 Task: Search one way flight ticket for 5 adults, 1 child, 2 infants in seat and 1 infant on lap in business from Wichita: Wichita Dwight D. Eisenhower National Airport(was Wichita Mid-continent Airport) to Greenville: Pitt-greenville Airport on 5-2-2023. Number of bags: 2 checked bags. Outbound departure time preference is 19:00.
Action: Mouse moved to (342, 307)
Screenshot: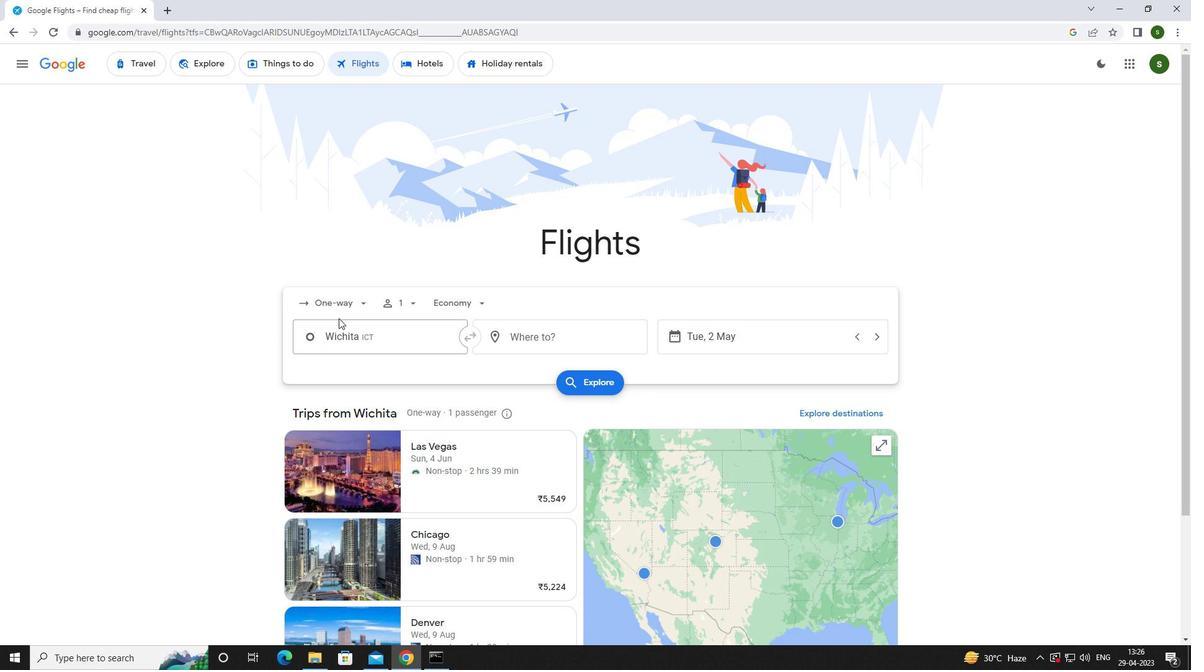 
Action: Mouse pressed left at (342, 307)
Screenshot: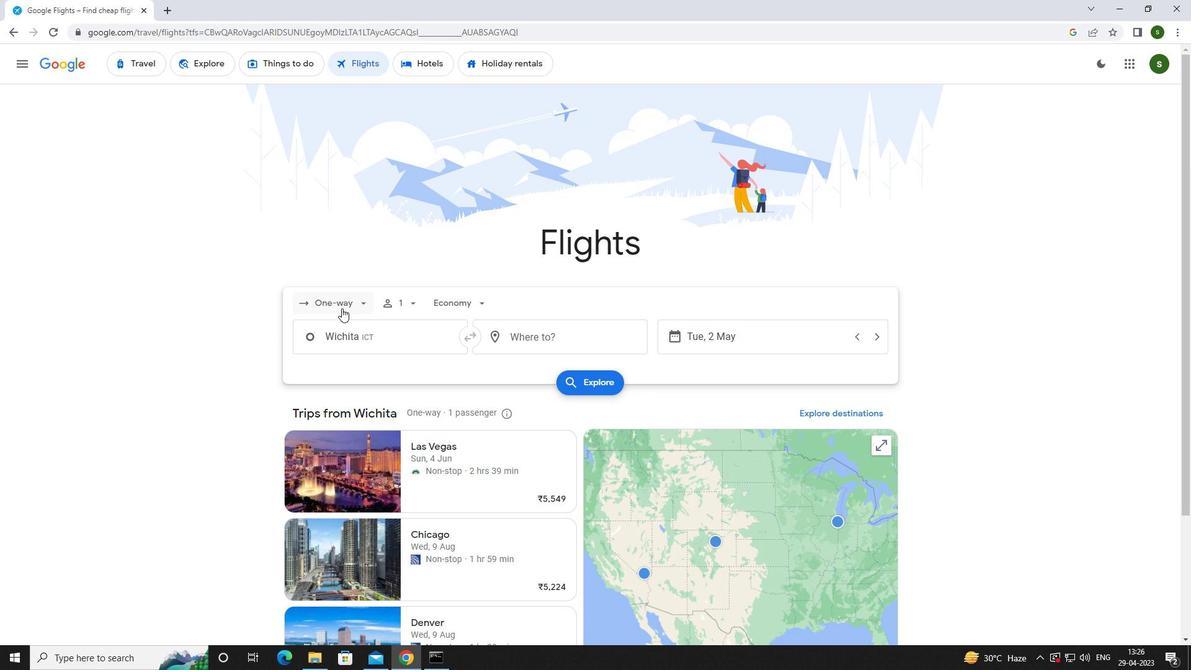 
Action: Mouse moved to (364, 356)
Screenshot: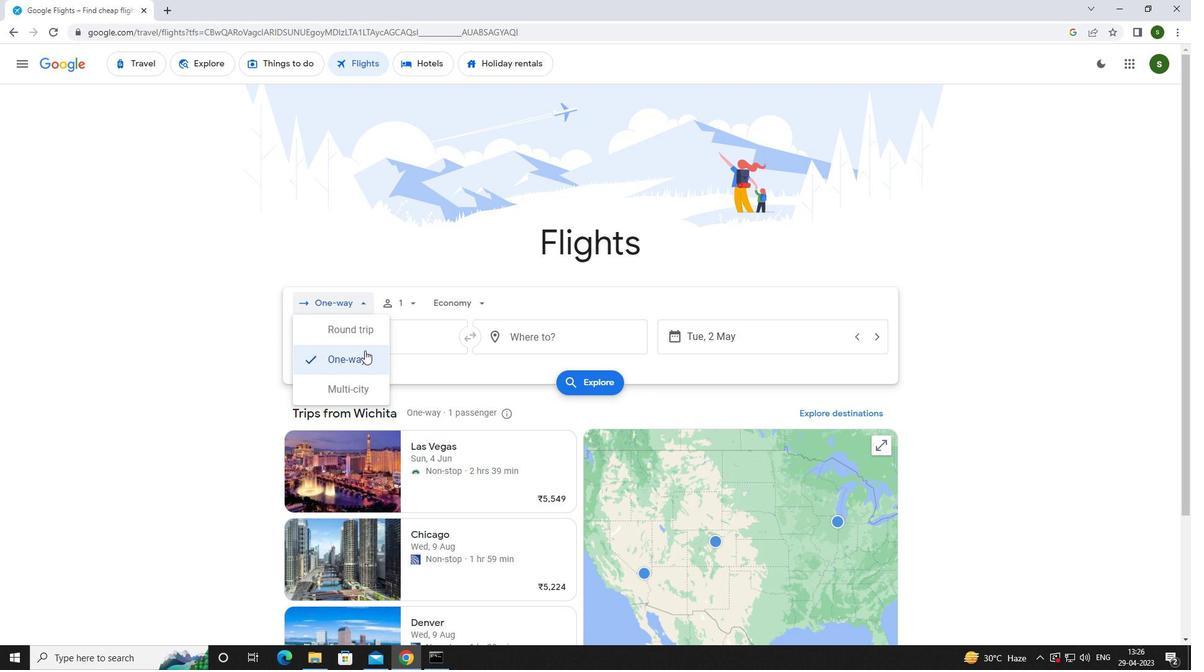 
Action: Mouse pressed left at (364, 356)
Screenshot: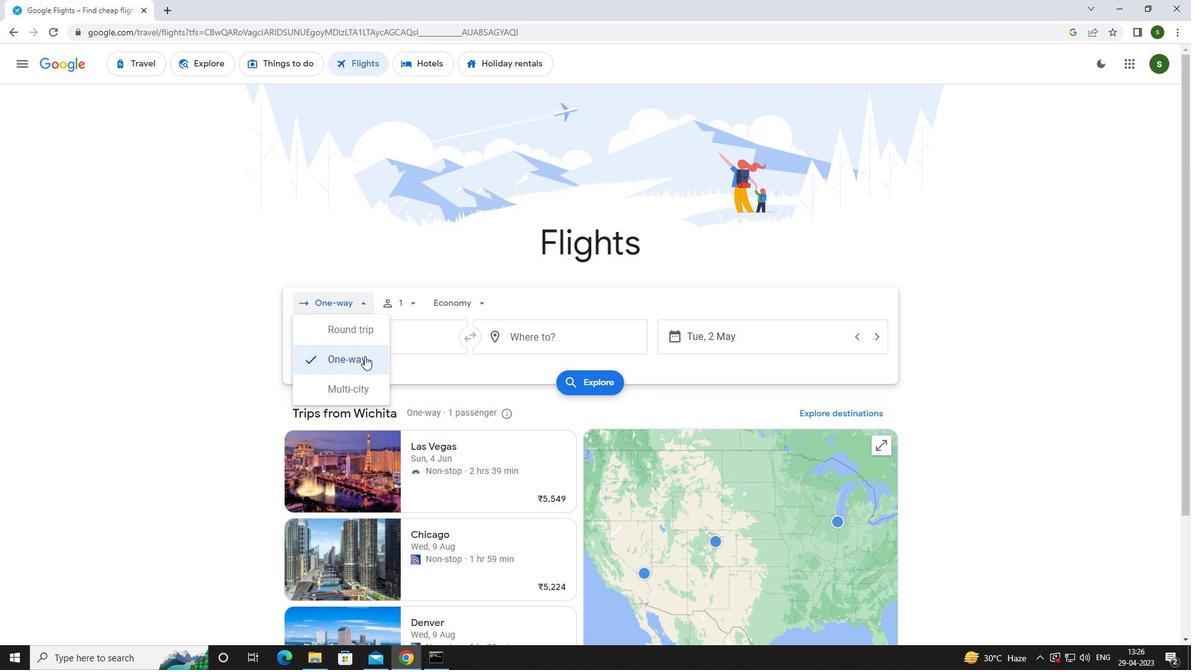 
Action: Mouse moved to (408, 302)
Screenshot: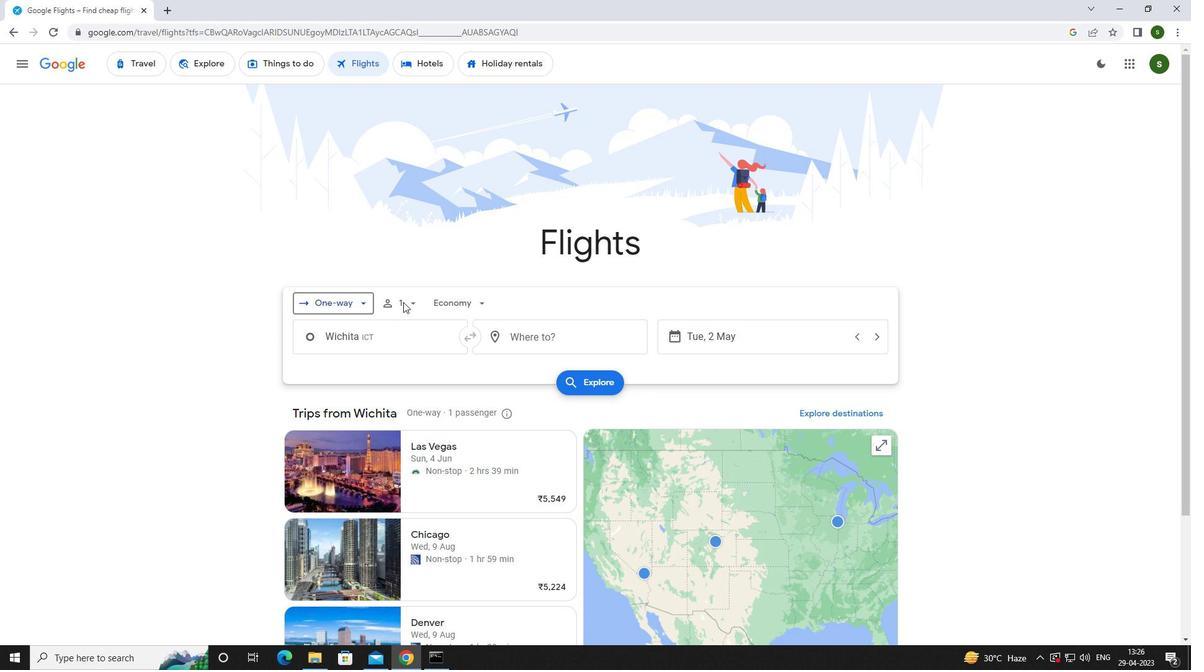 
Action: Mouse pressed left at (408, 302)
Screenshot: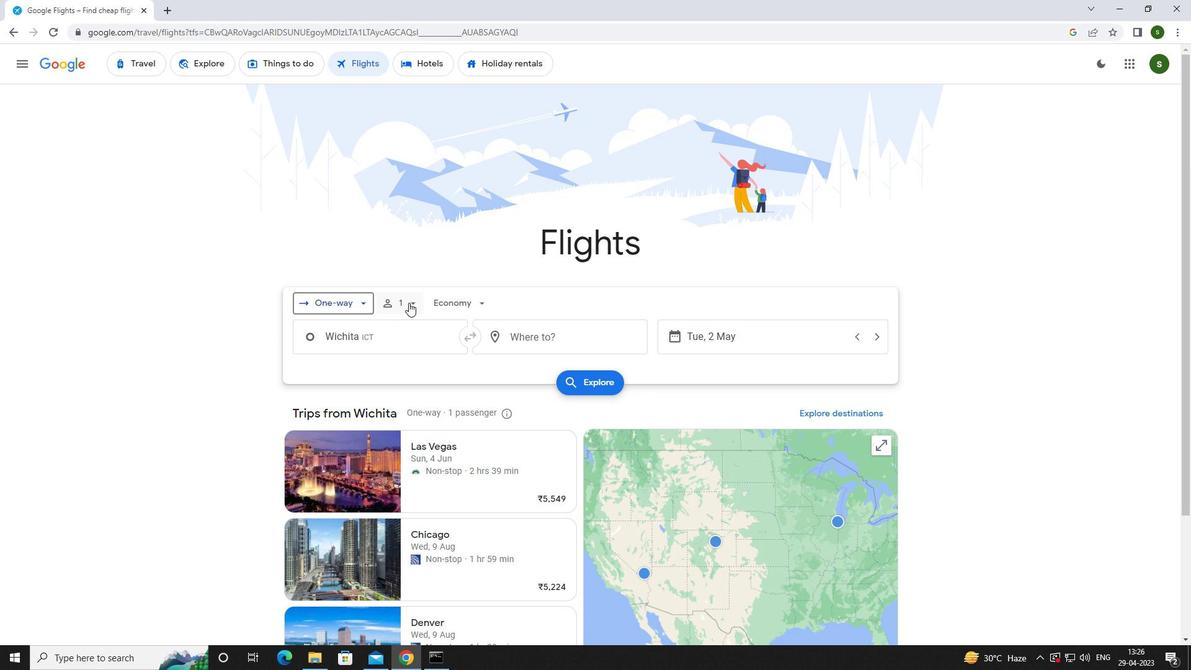 
Action: Mouse moved to (500, 333)
Screenshot: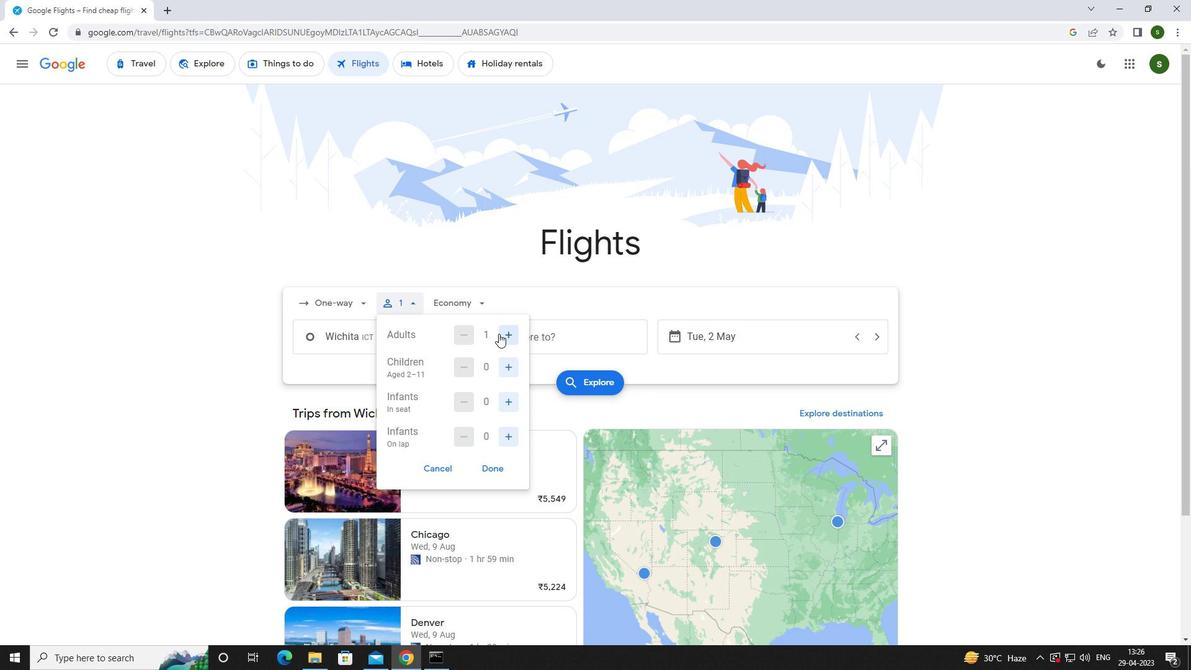 
Action: Mouse pressed left at (500, 333)
Screenshot: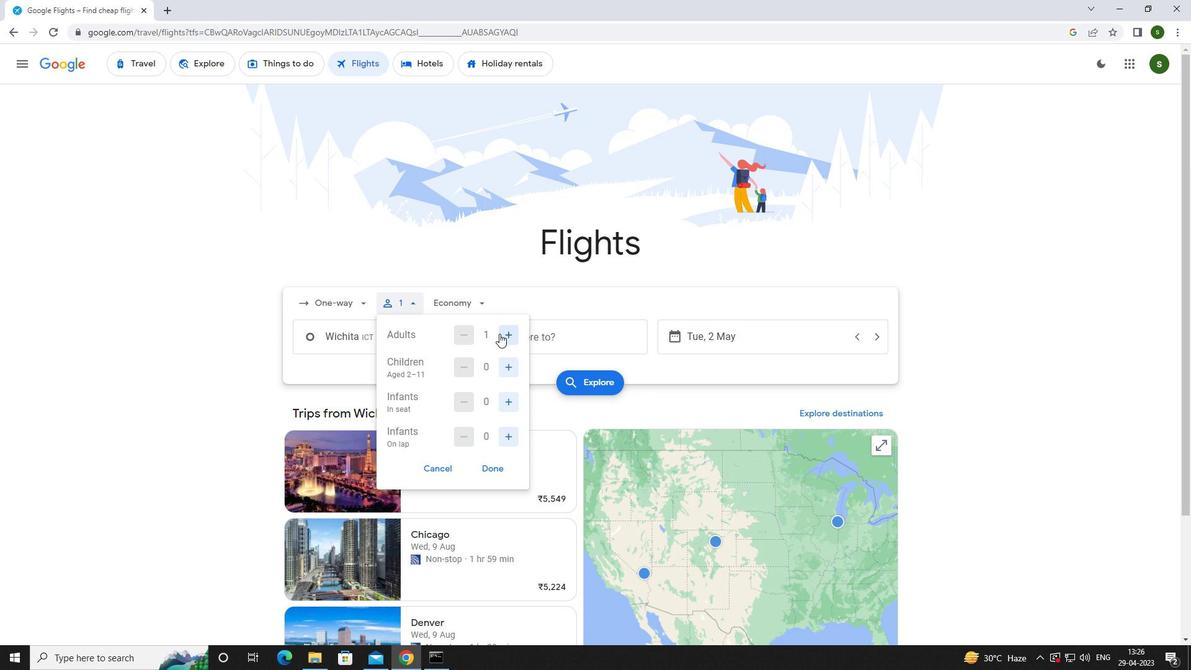 
Action: Mouse pressed left at (500, 333)
Screenshot: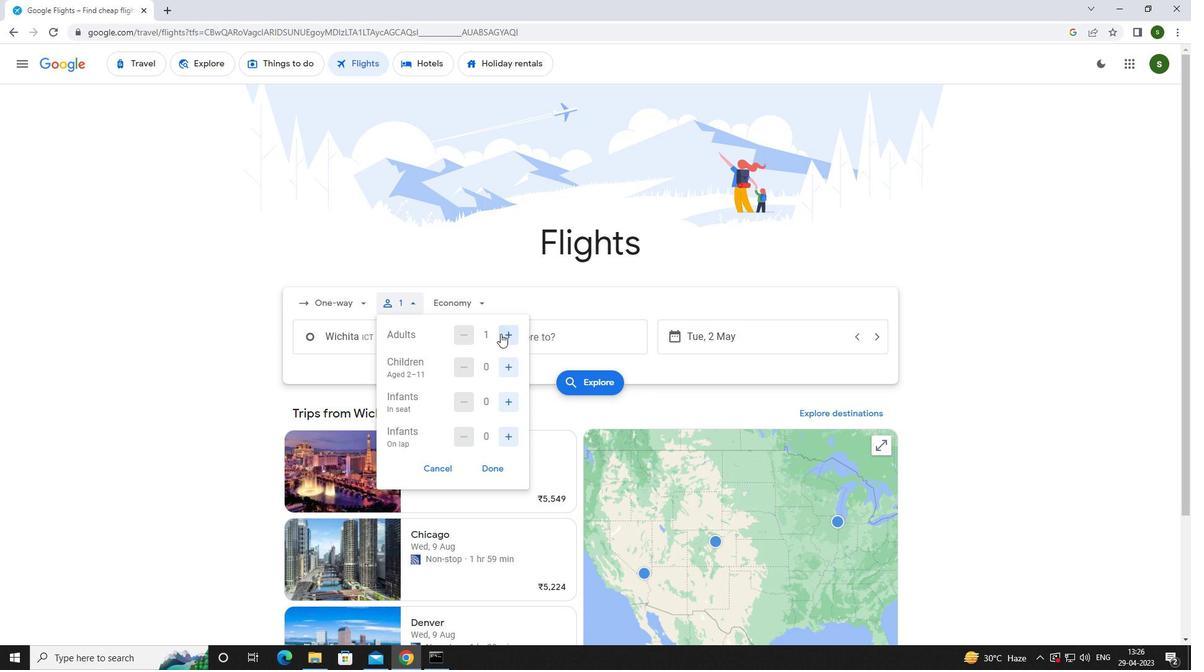 
Action: Mouse pressed left at (500, 333)
Screenshot: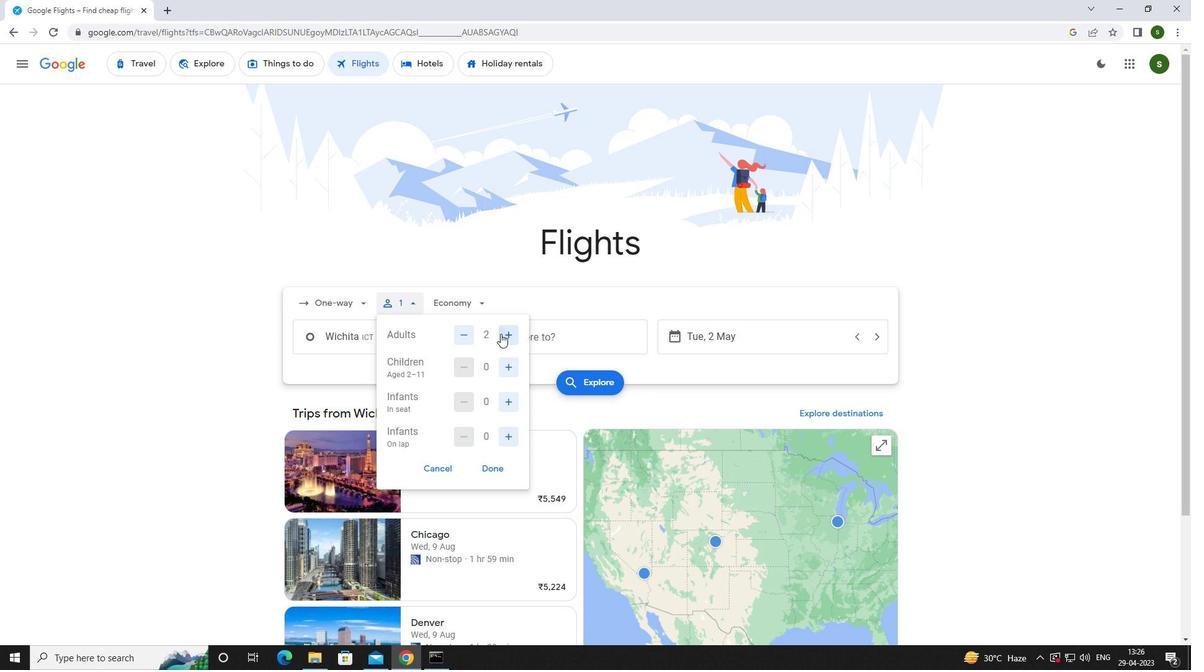 
Action: Mouse pressed left at (500, 333)
Screenshot: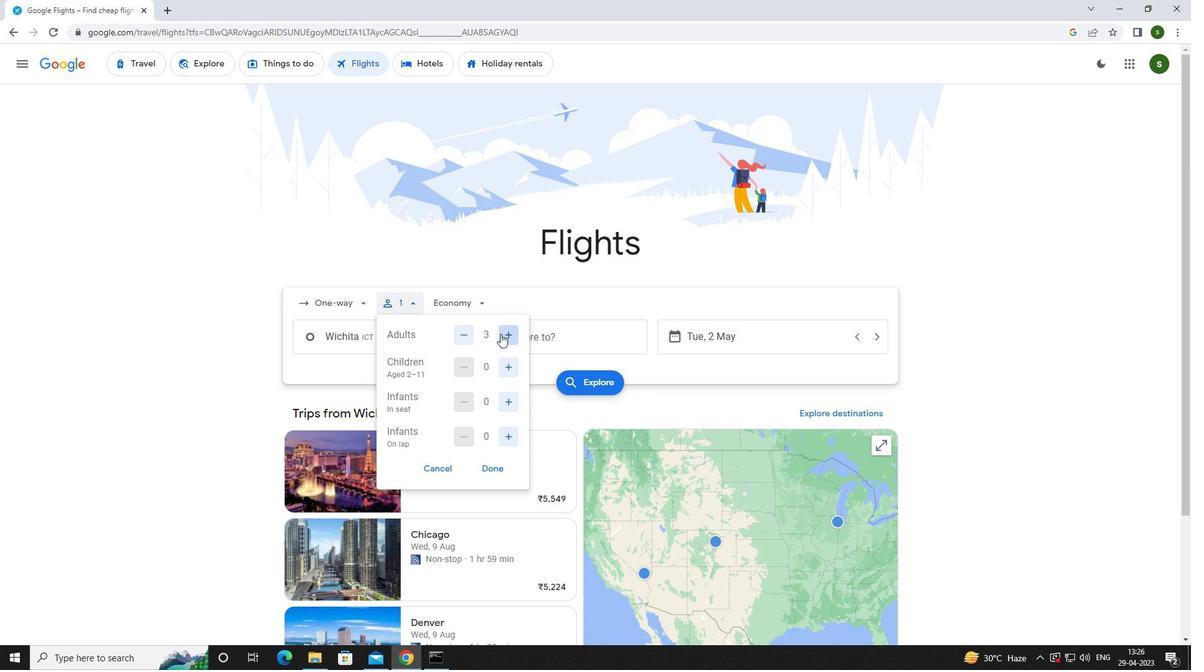 
Action: Mouse moved to (511, 367)
Screenshot: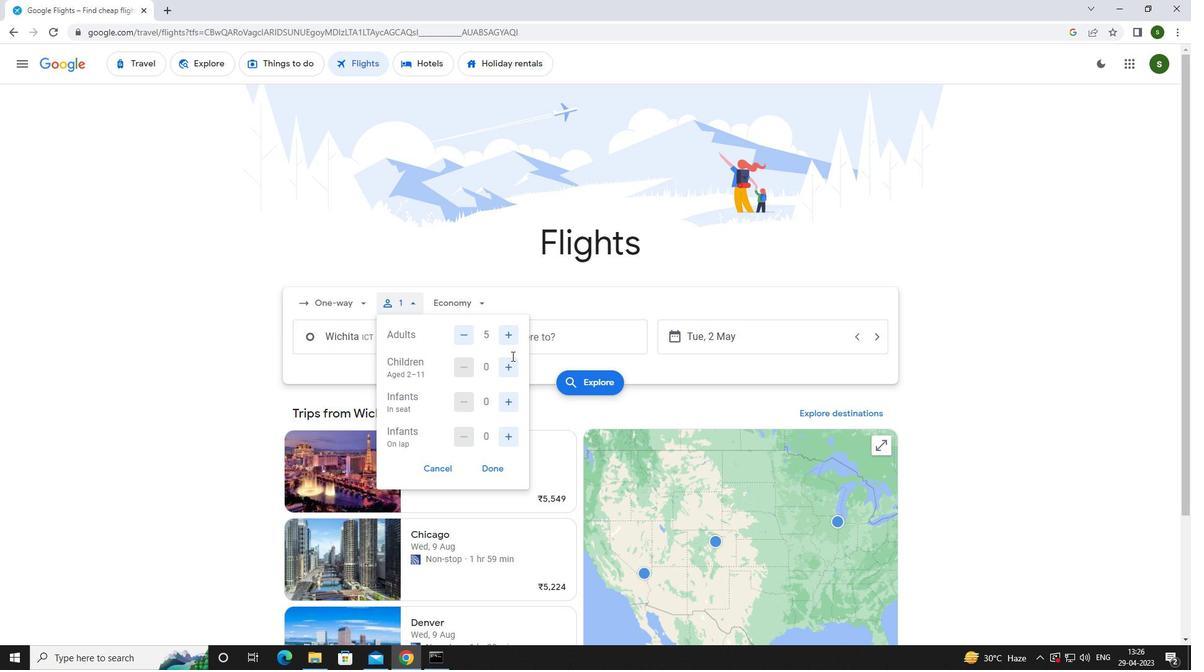 
Action: Mouse pressed left at (511, 367)
Screenshot: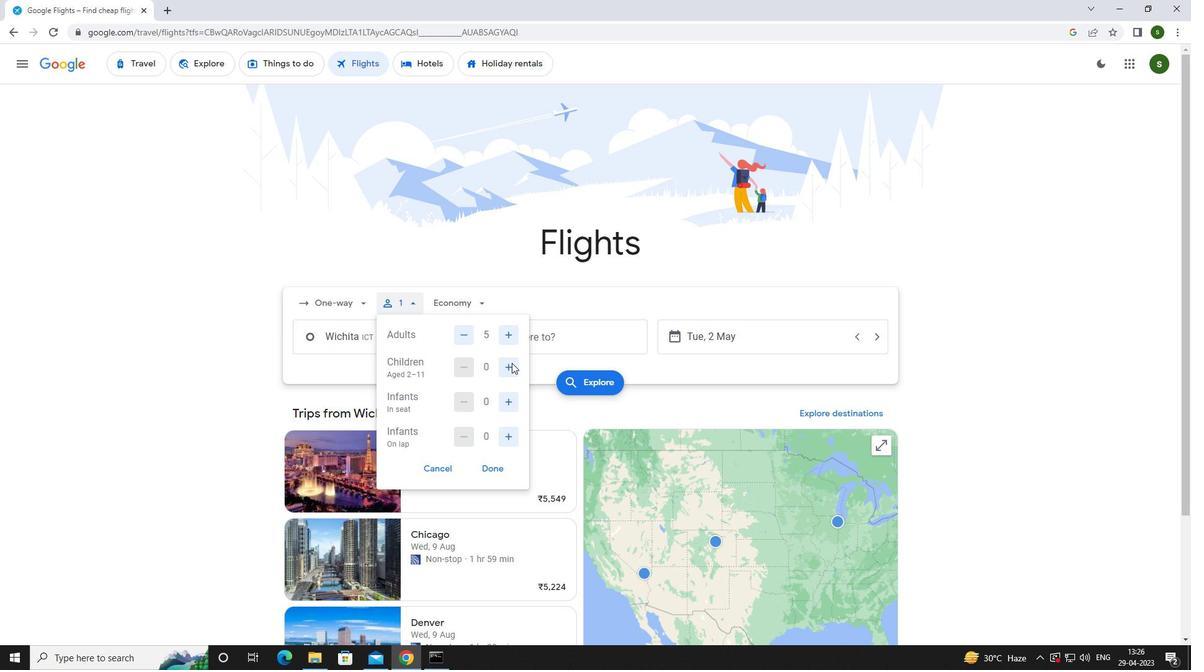 
Action: Mouse moved to (513, 398)
Screenshot: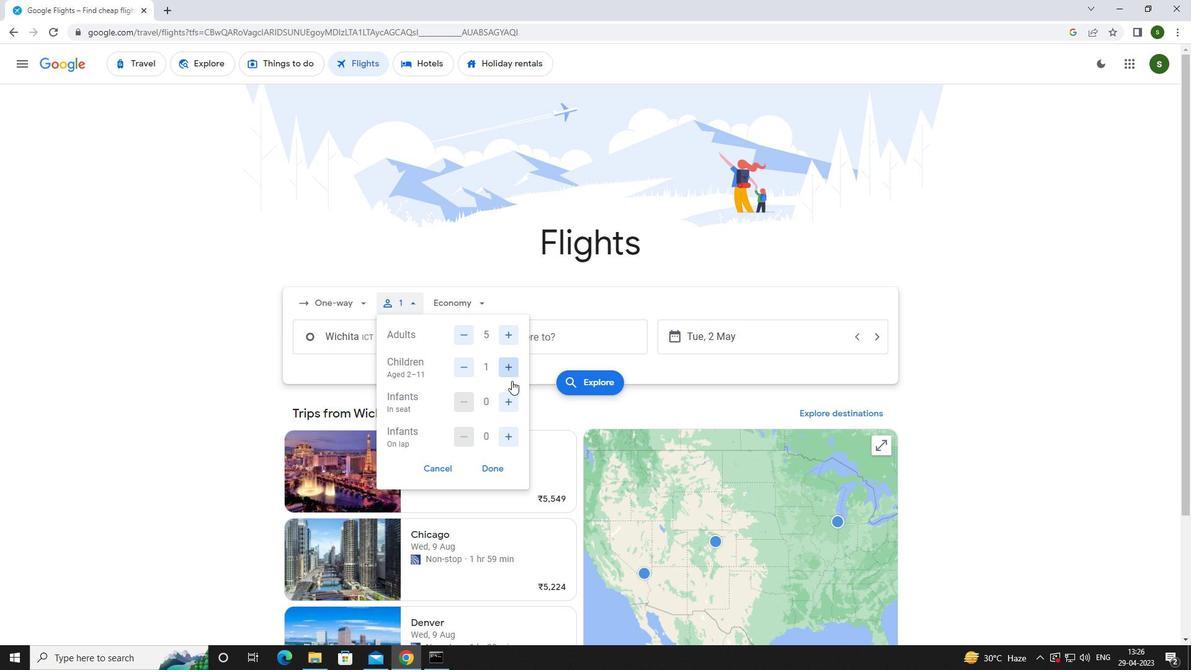 
Action: Mouse pressed left at (513, 398)
Screenshot: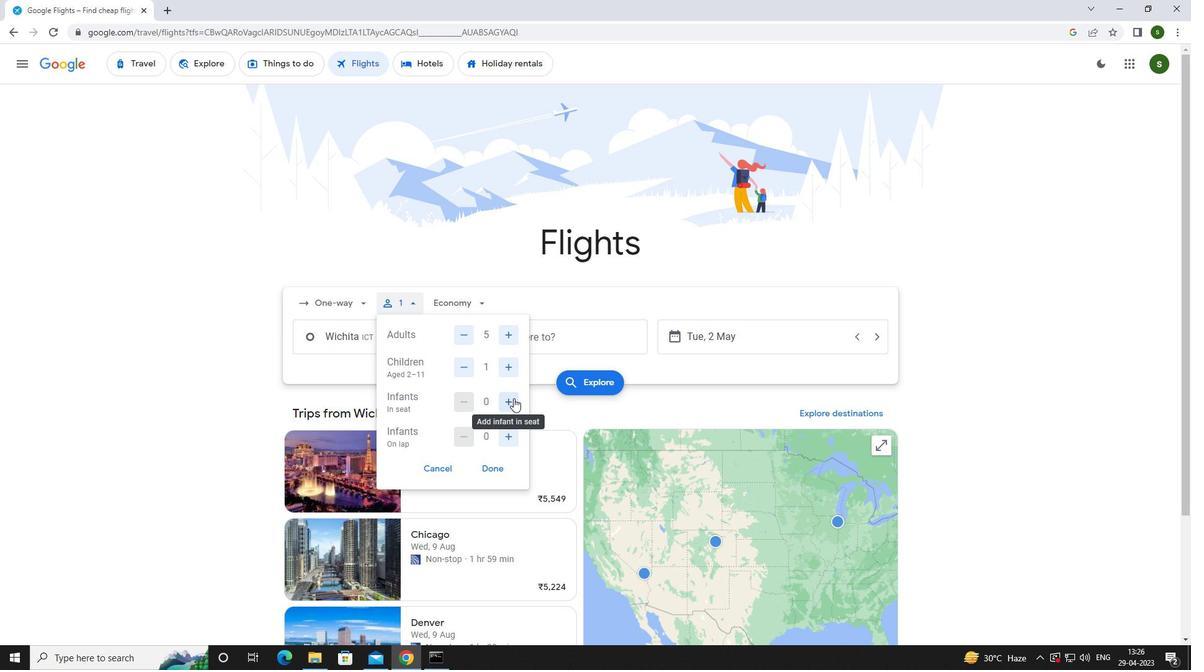 
Action: Mouse pressed left at (513, 398)
Screenshot: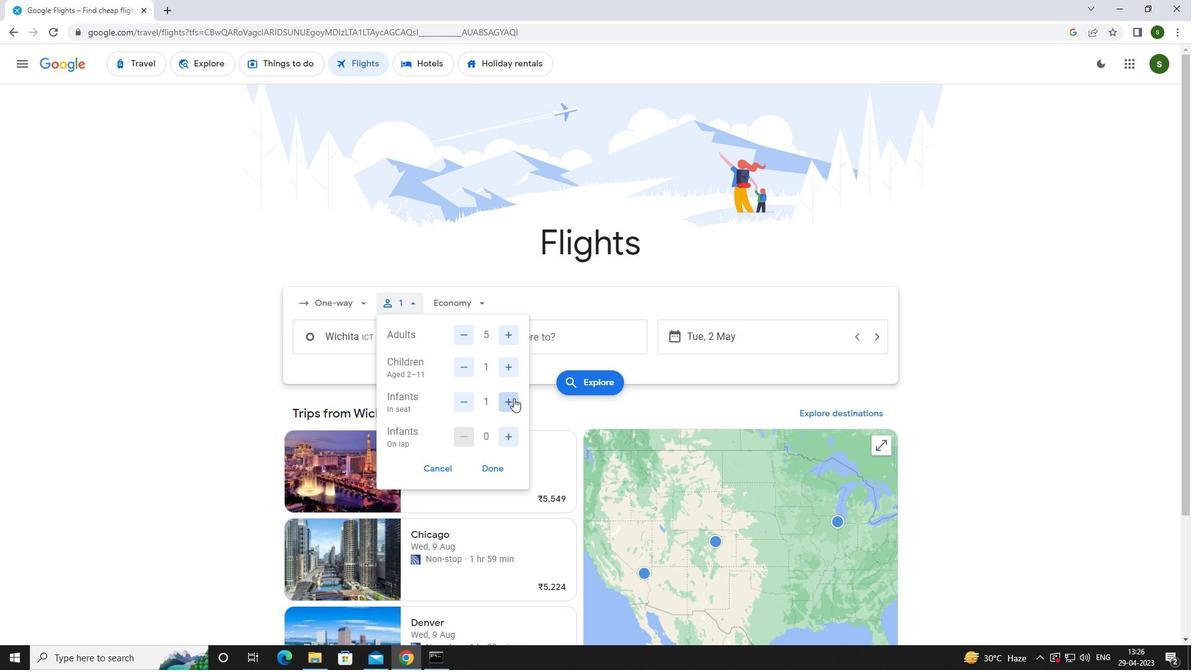 
Action: Mouse moved to (510, 427)
Screenshot: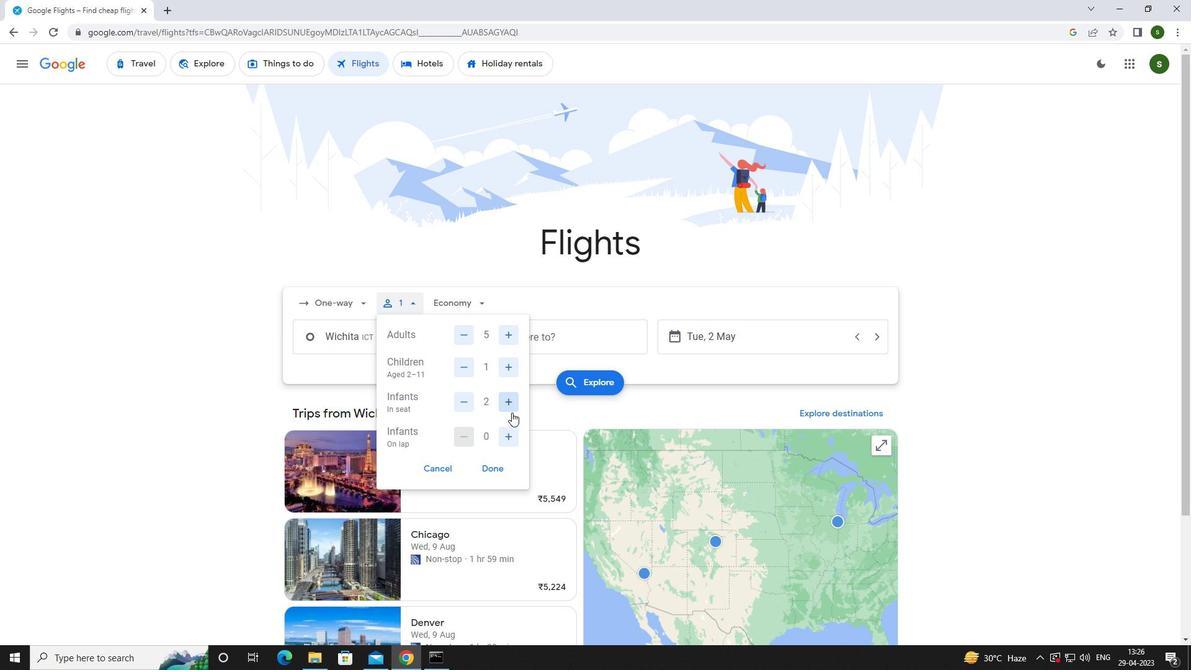 
Action: Mouse pressed left at (510, 427)
Screenshot: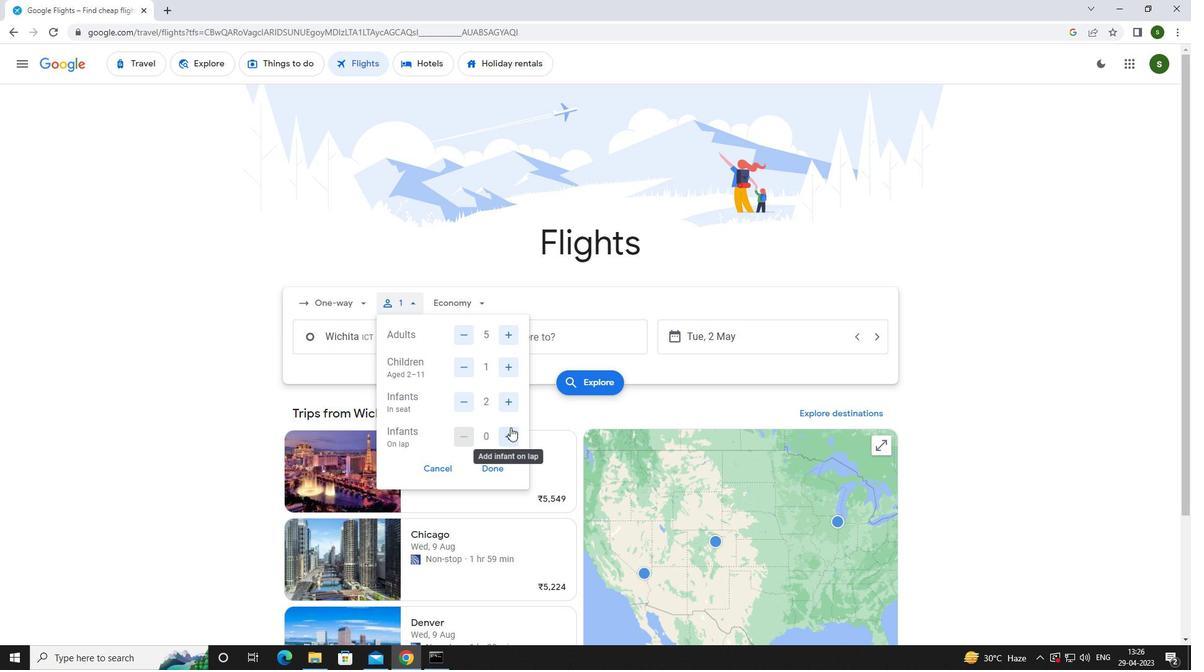 
Action: Mouse moved to (466, 305)
Screenshot: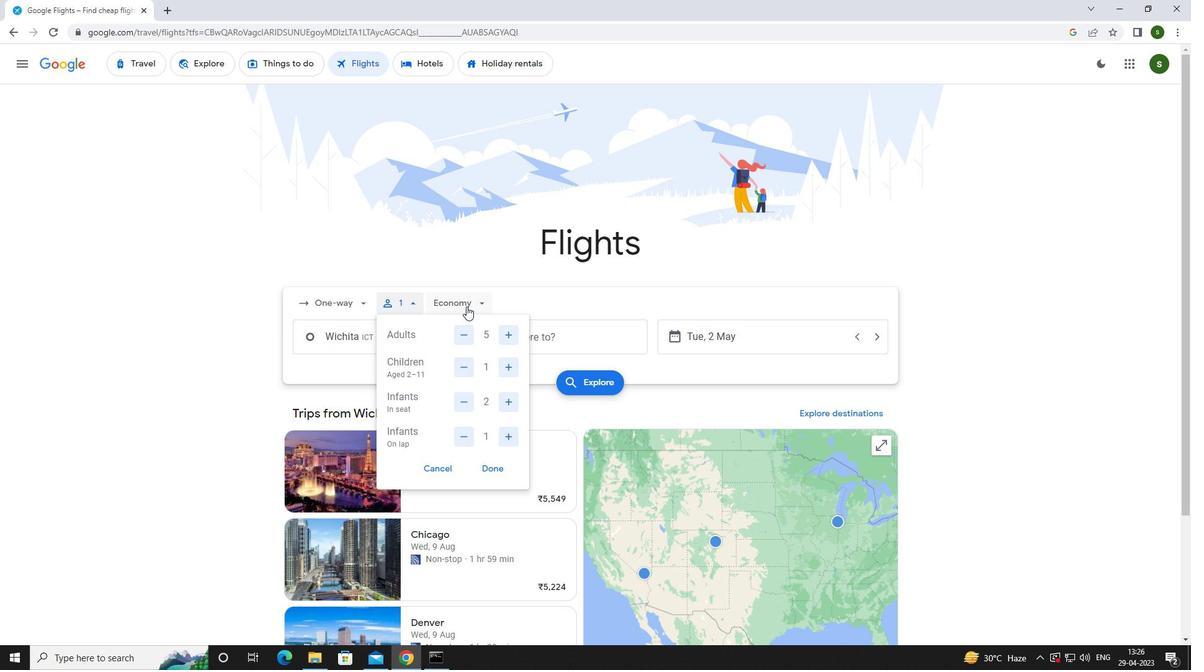 
Action: Mouse pressed left at (466, 305)
Screenshot: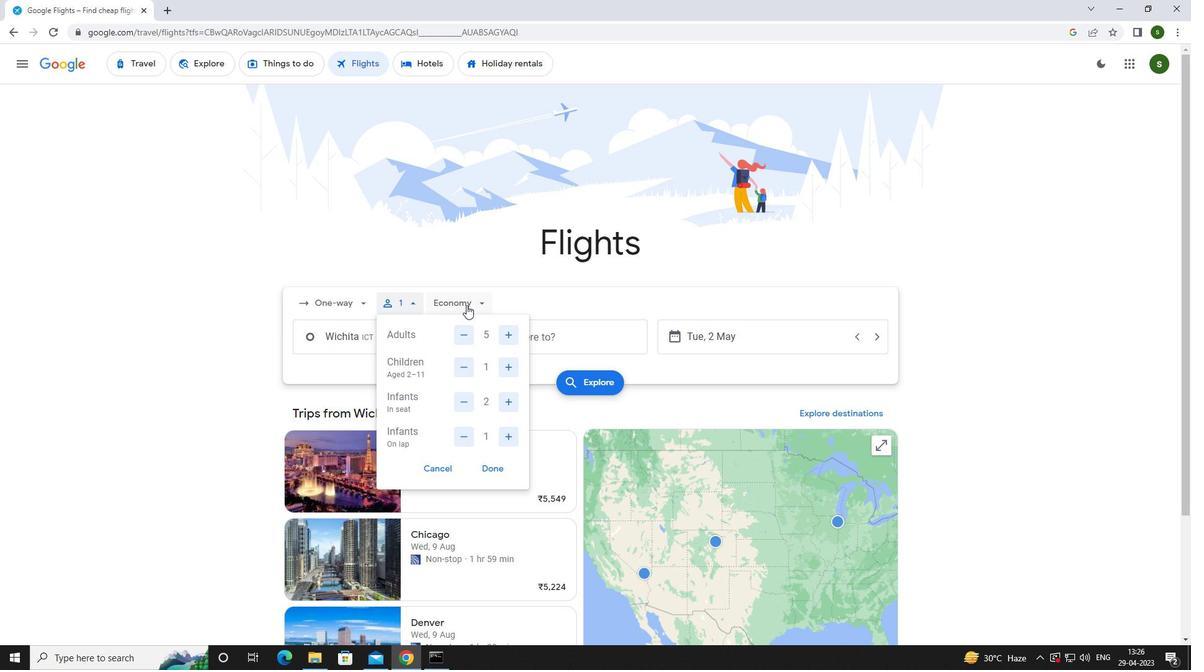 
Action: Mouse moved to (478, 384)
Screenshot: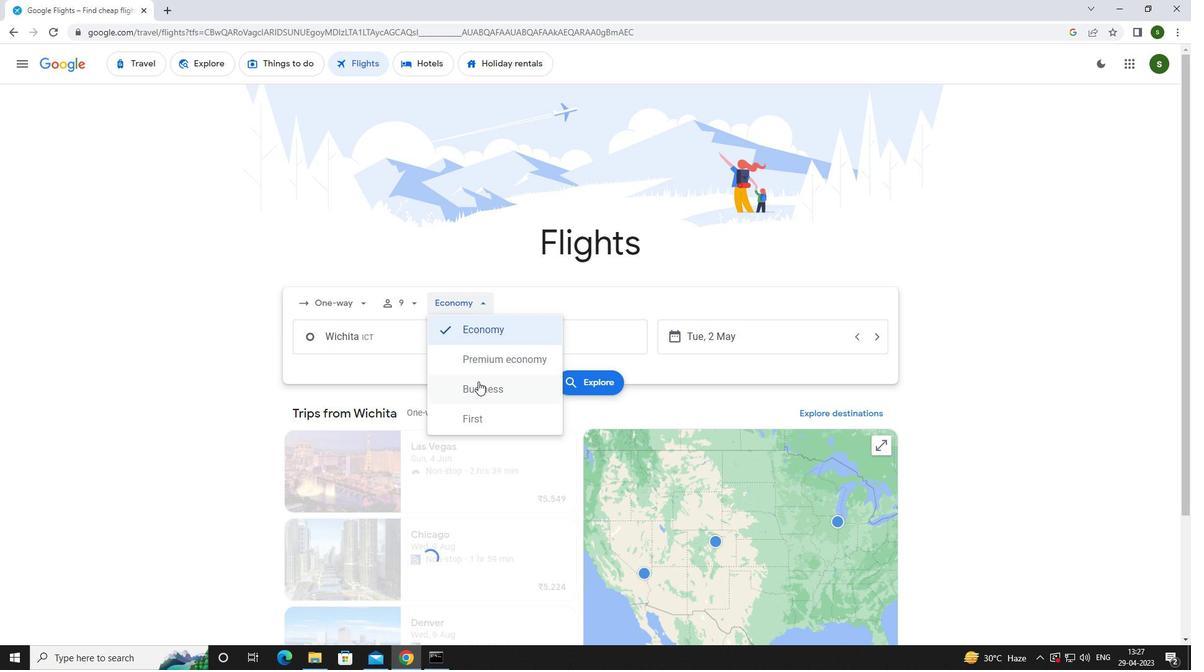 
Action: Mouse pressed left at (478, 384)
Screenshot: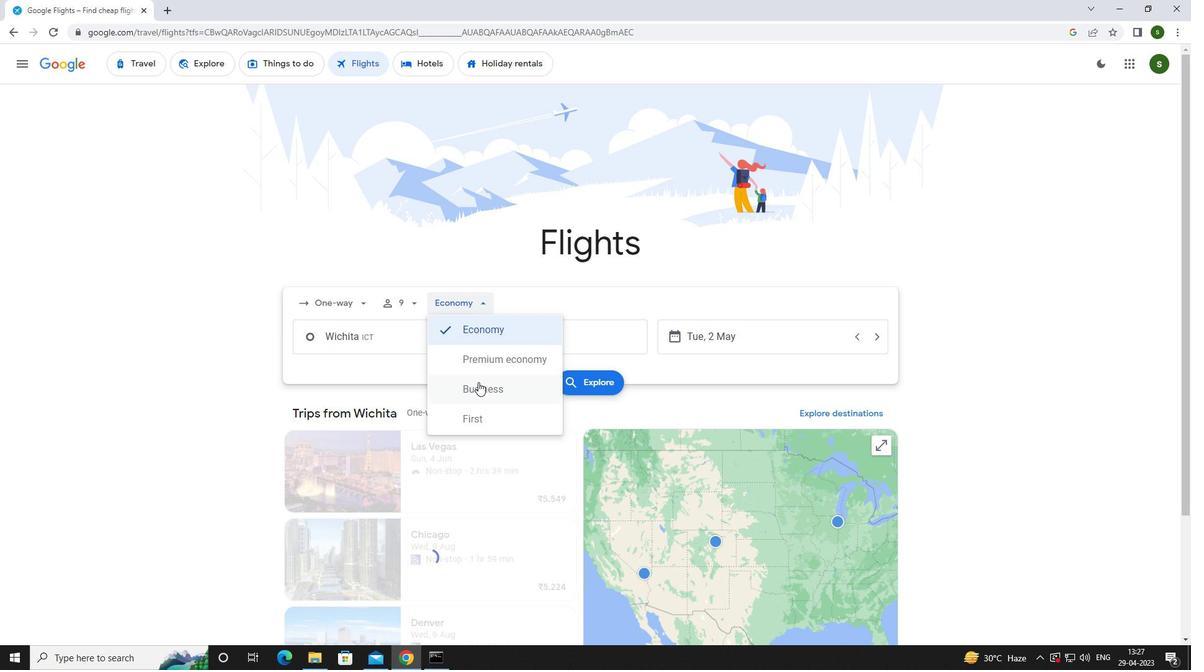 
Action: Mouse moved to (425, 344)
Screenshot: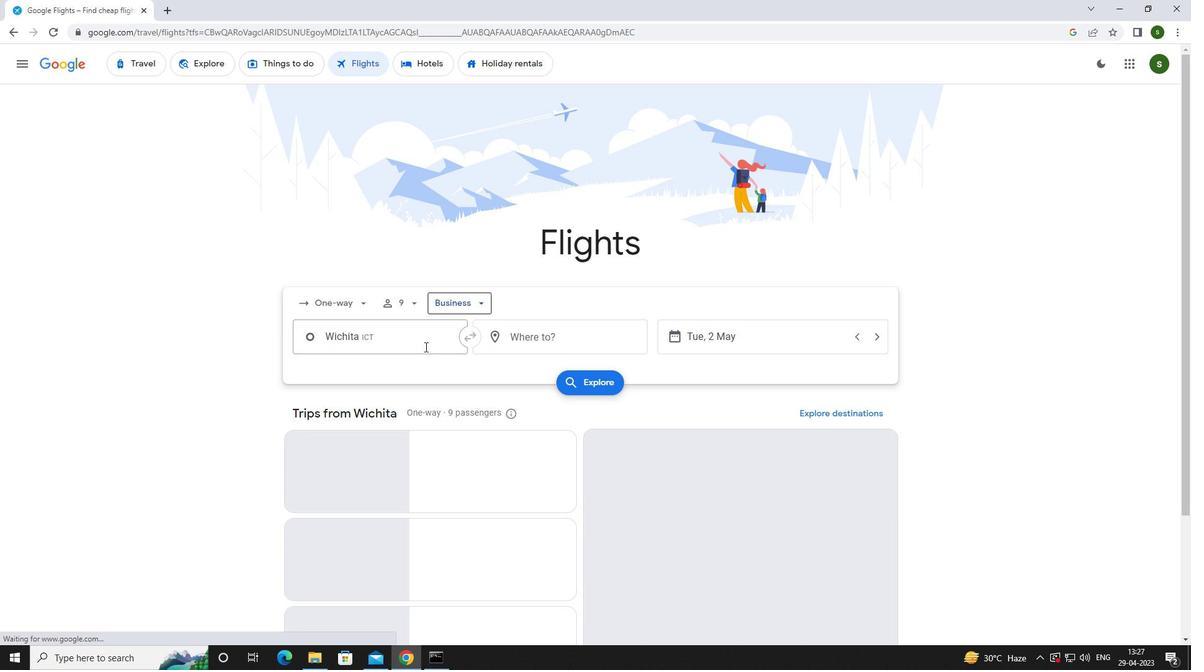 
Action: Mouse pressed left at (425, 344)
Screenshot: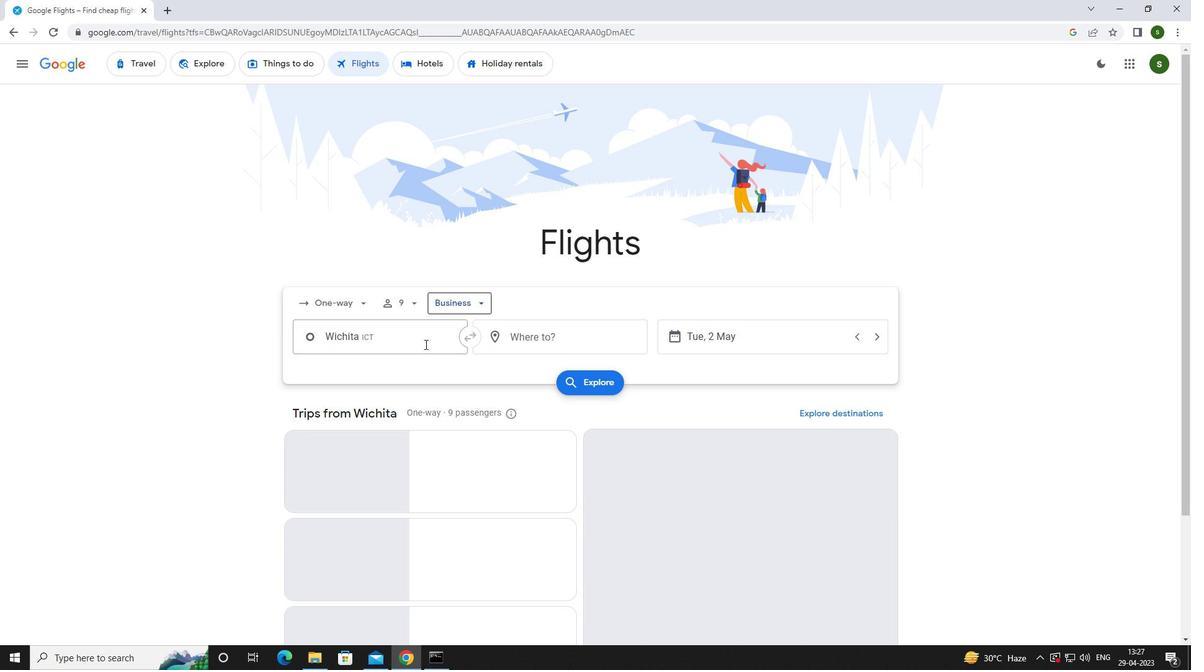 
Action: Mouse moved to (427, 344)
Screenshot: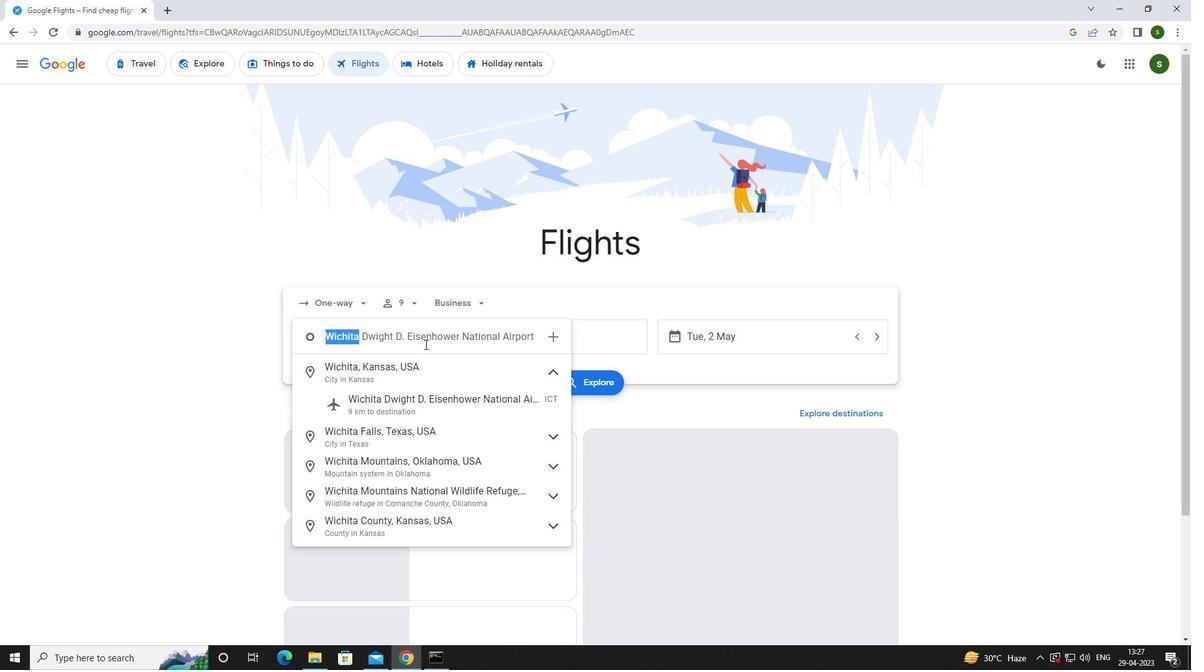 
Action: Key pressed e<Key.backspace>w<Key.caps_lock>ichi
Screenshot: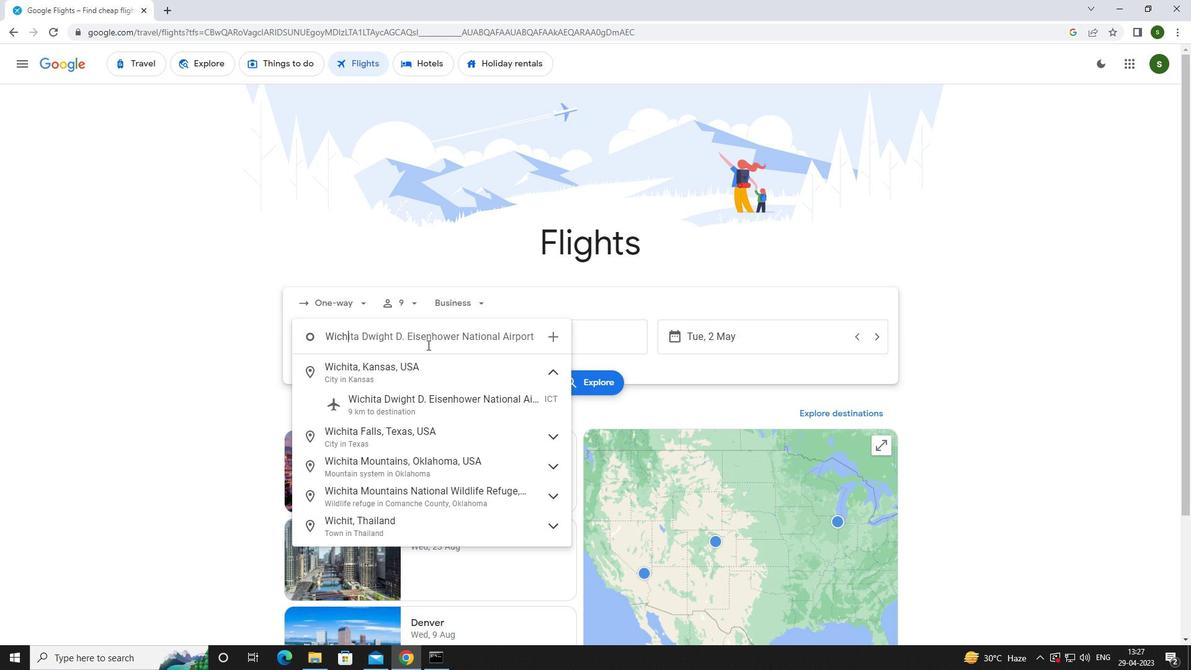 
Action: Mouse moved to (453, 405)
Screenshot: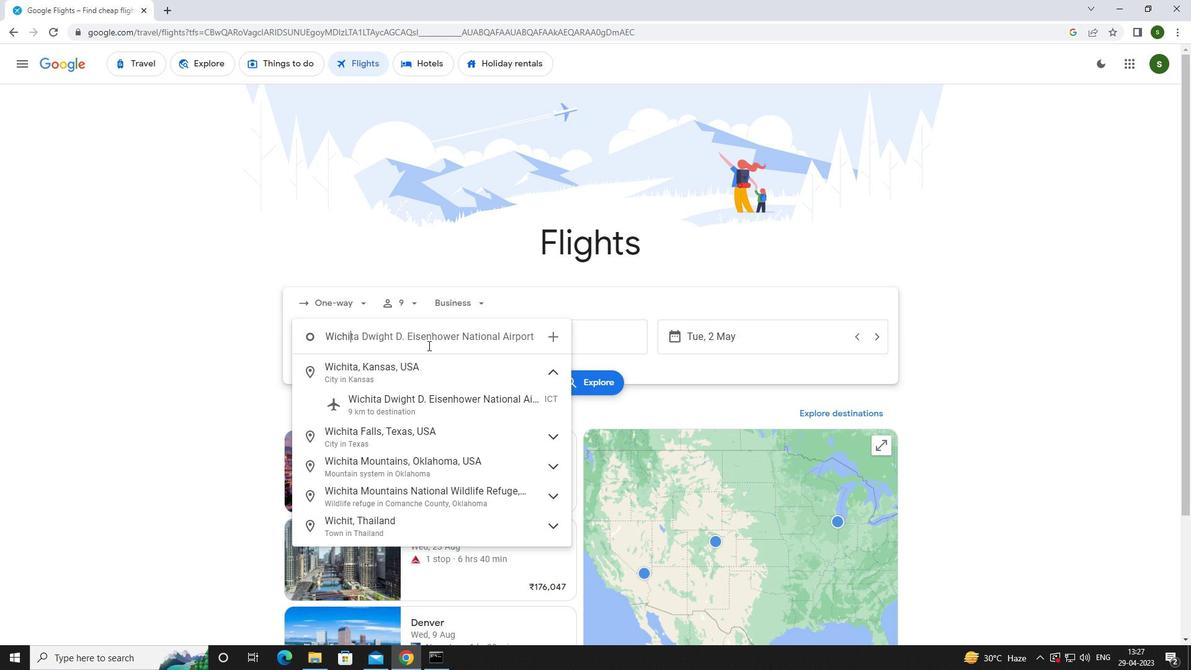 
Action: Mouse pressed left at (453, 405)
Screenshot: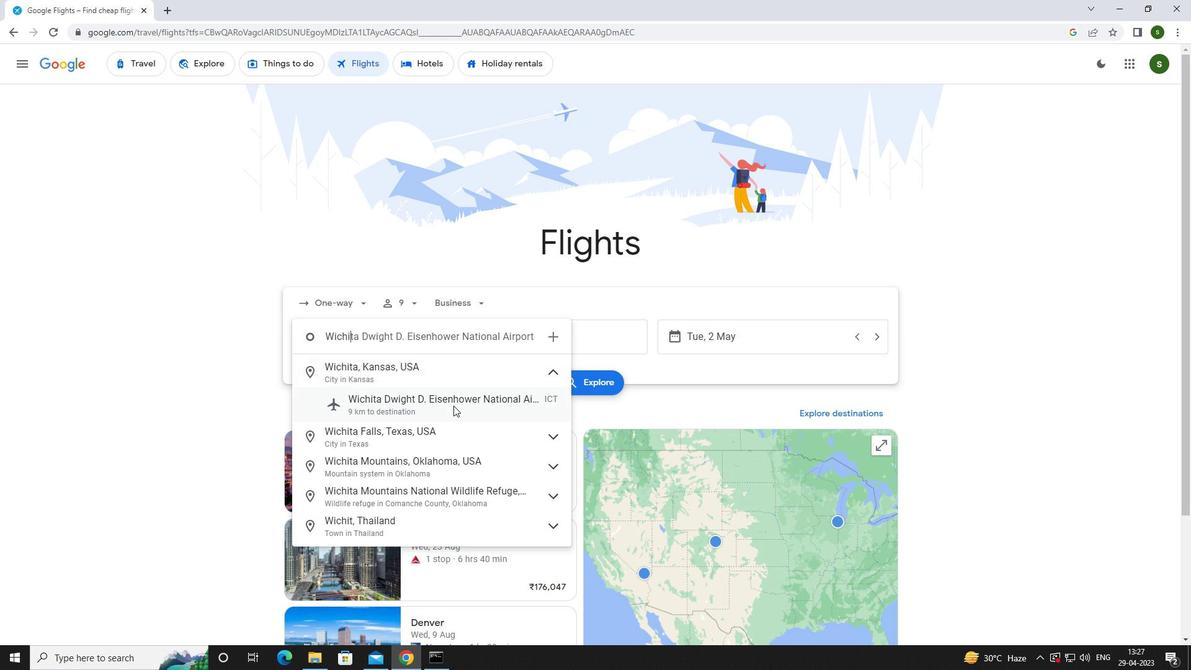 
Action: Mouse moved to (554, 340)
Screenshot: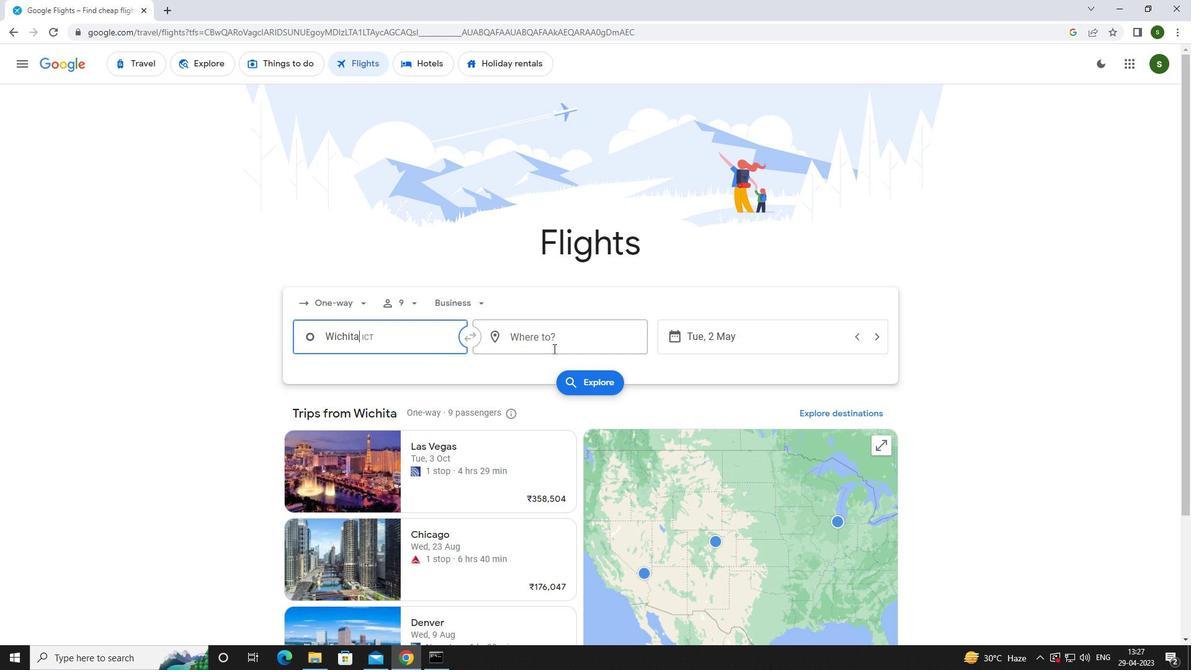 
Action: Mouse pressed left at (554, 340)
Screenshot: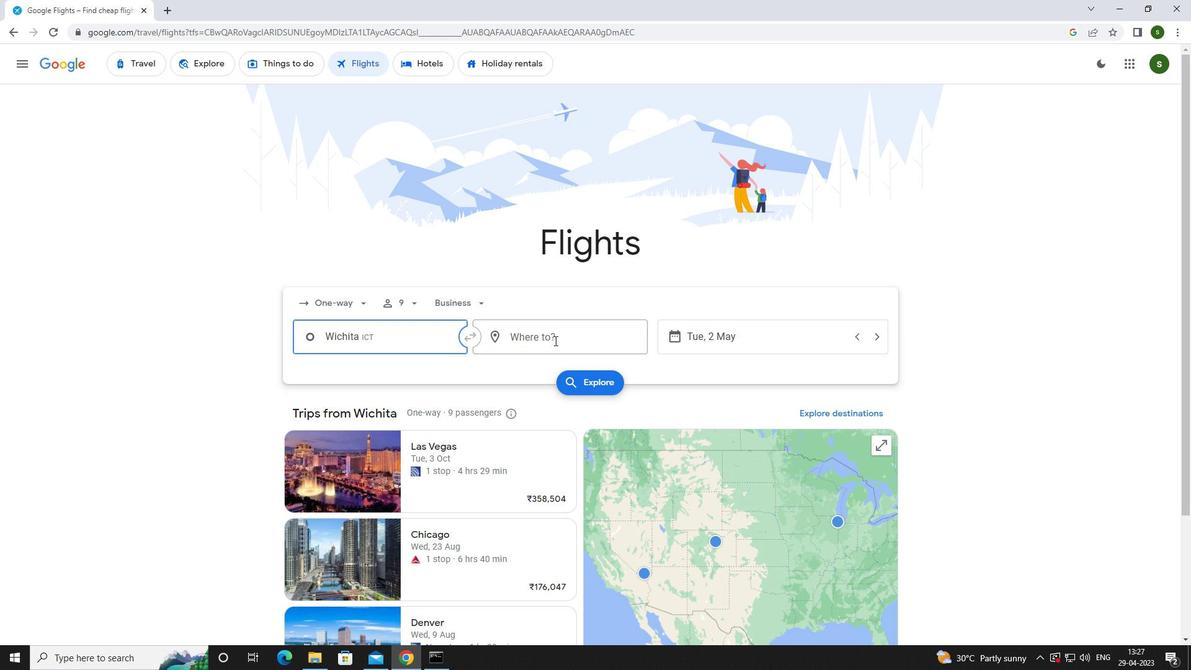 
Action: Mouse moved to (542, 335)
Screenshot: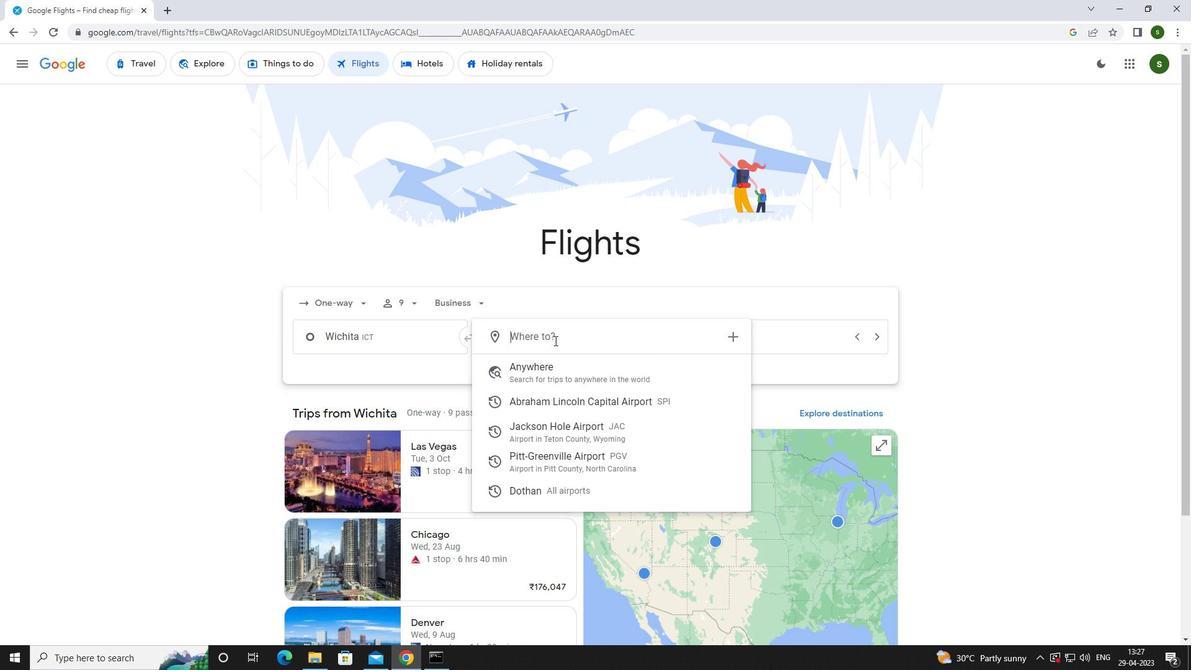 
Action: Key pressed <Key.caps_lock>g<Key.caps_lock>reenville<Key.space><Key.caps_lock>p<Key.caps_lock>itt
Screenshot: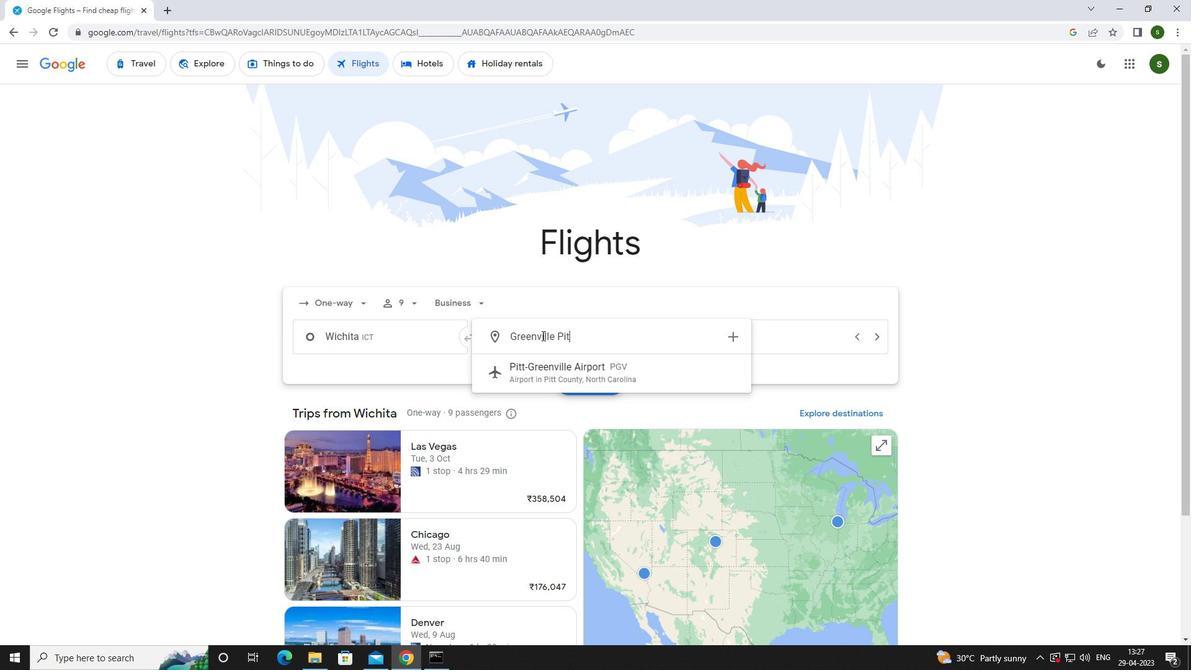 
Action: Mouse moved to (557, 371)
Screenshot: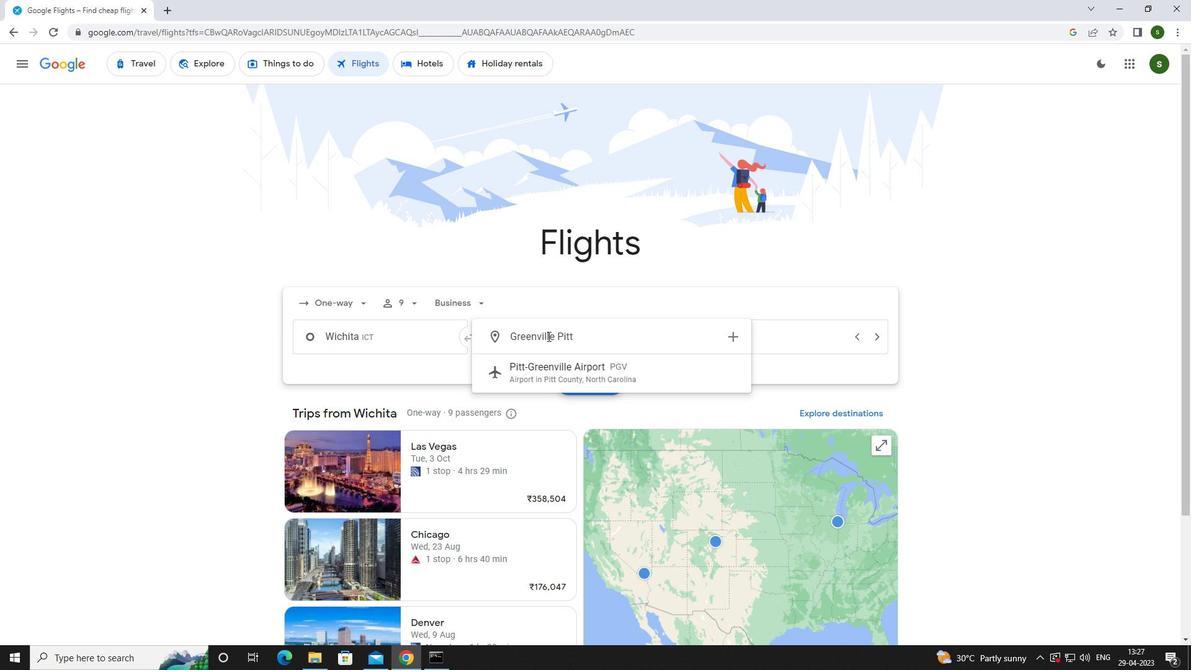 
Action: Mouse pressed left at (557, 371)
Screenshot: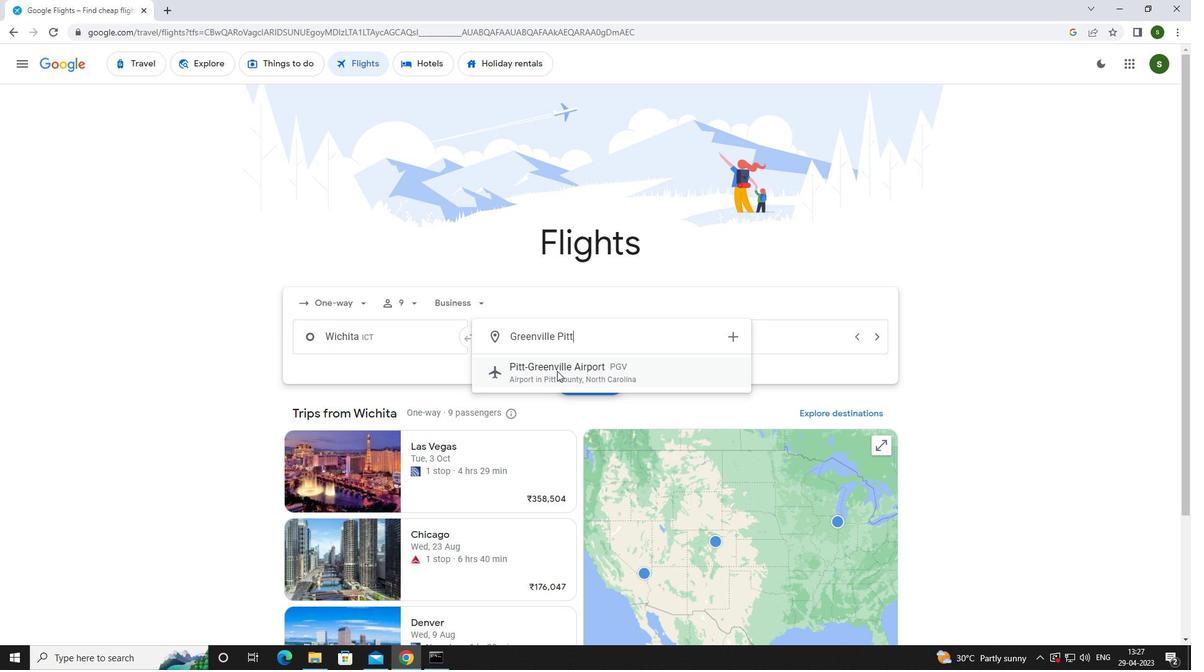 
Action: Mouse moved to (755, 335)
Screenshot: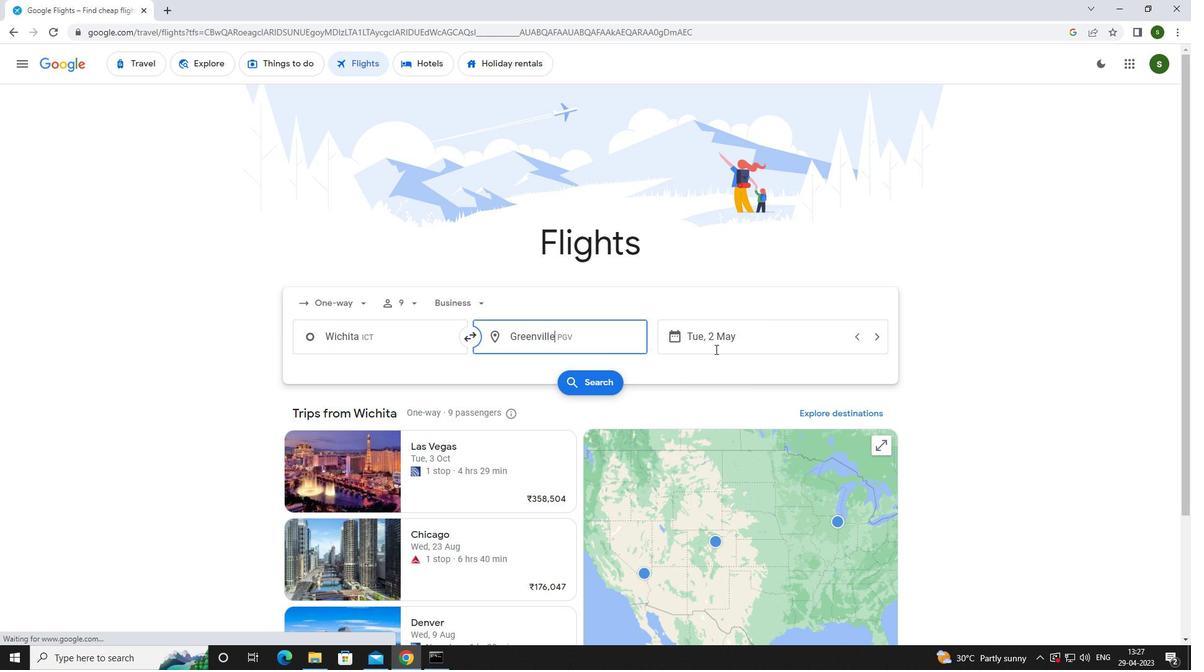 
Action: Mouse pressed left at (755, 335)
Screenshot: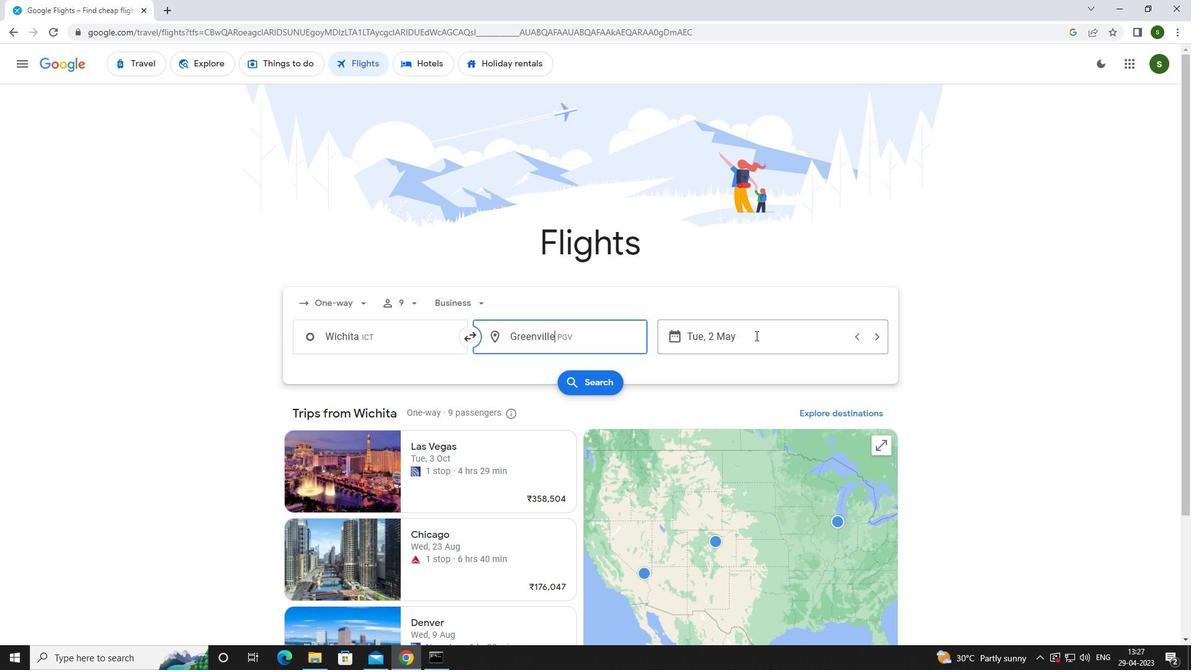 
Action: Mouse moved to (740, 413)
Screenshot: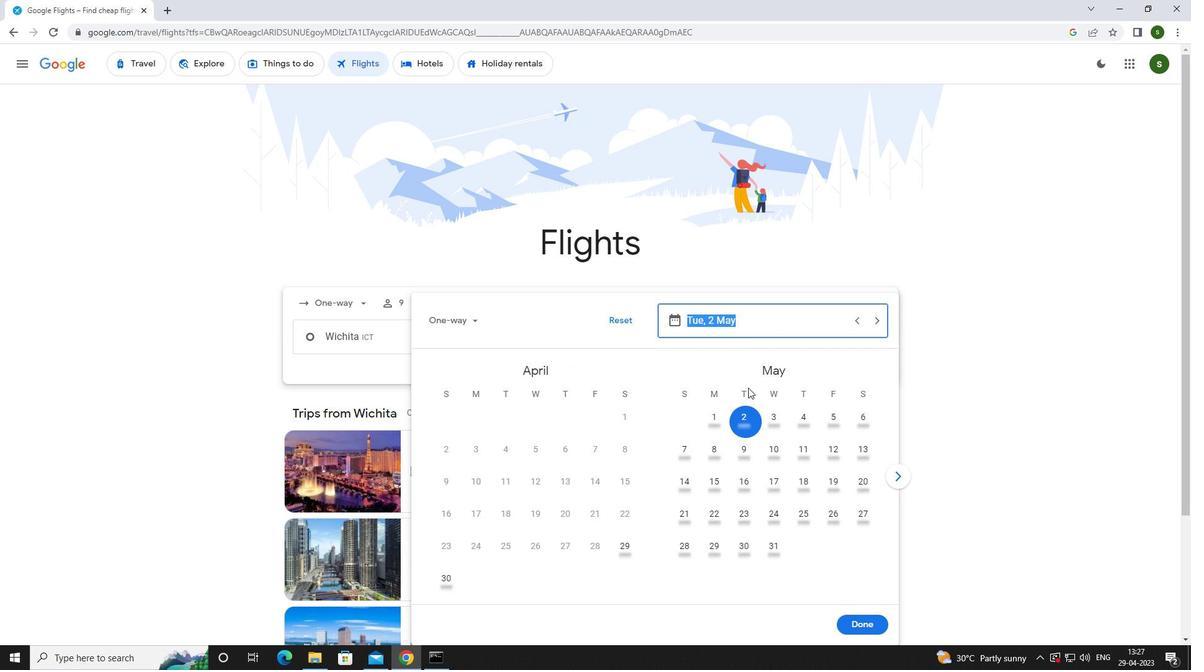 
Action: Mouse pressed left at (740, 413)
Screenshot: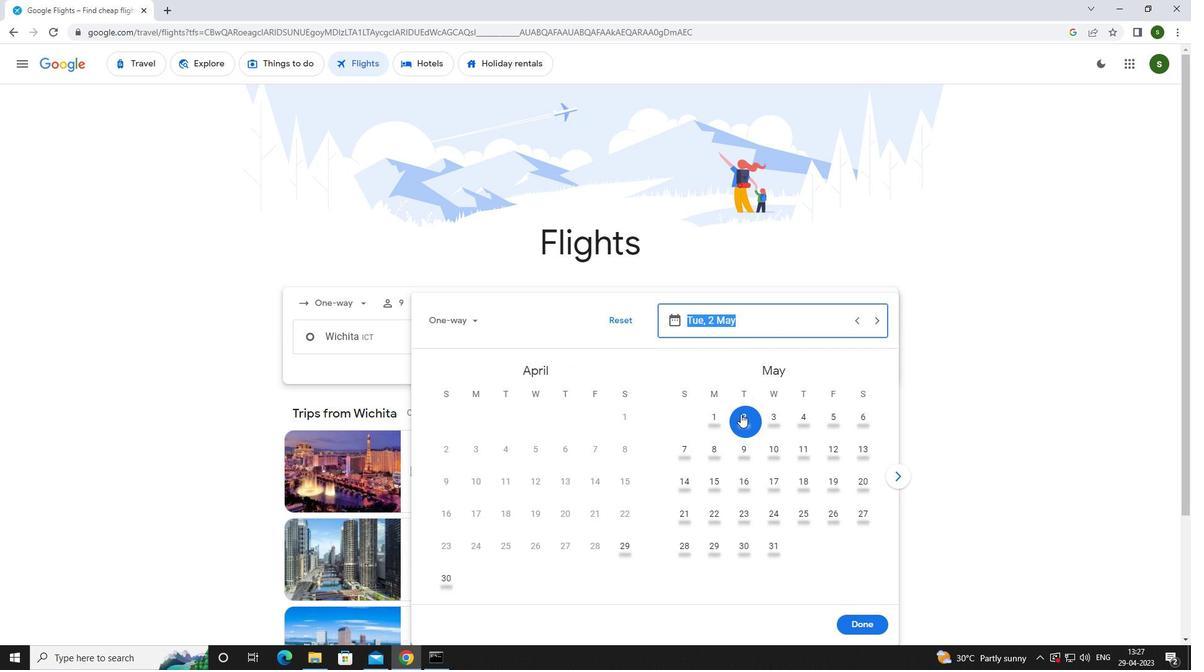 
Action: Mouse moved to (870, 626)
Screenshot: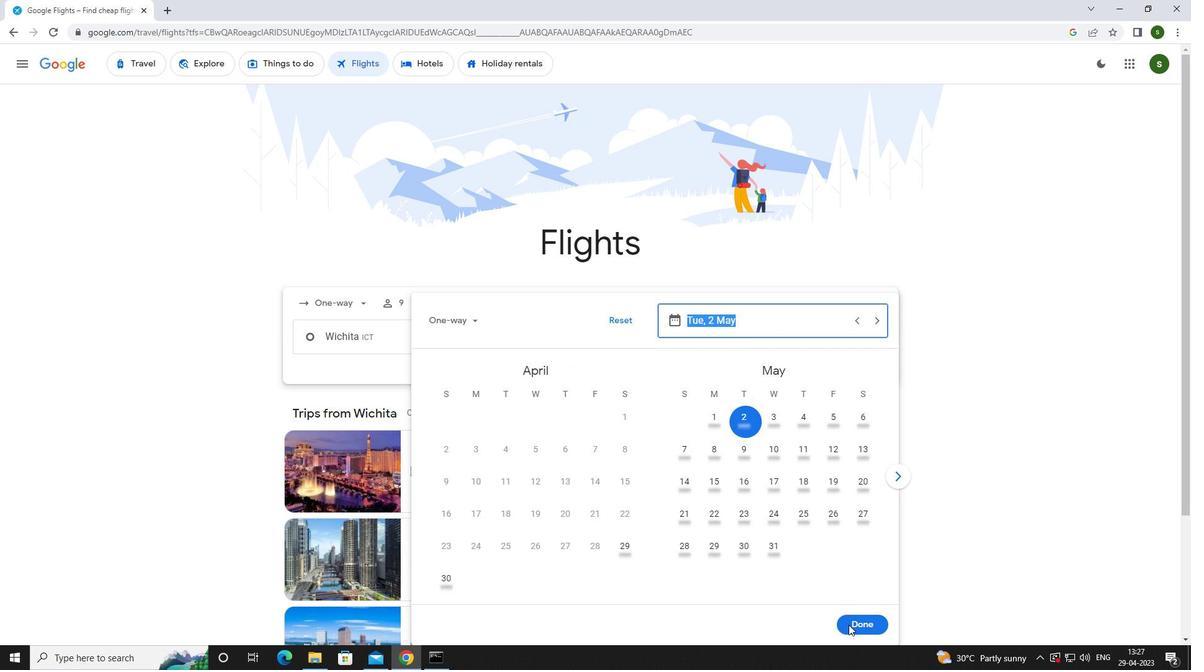 
Action: Mouse pressed left at (870, 626)
Screenshot: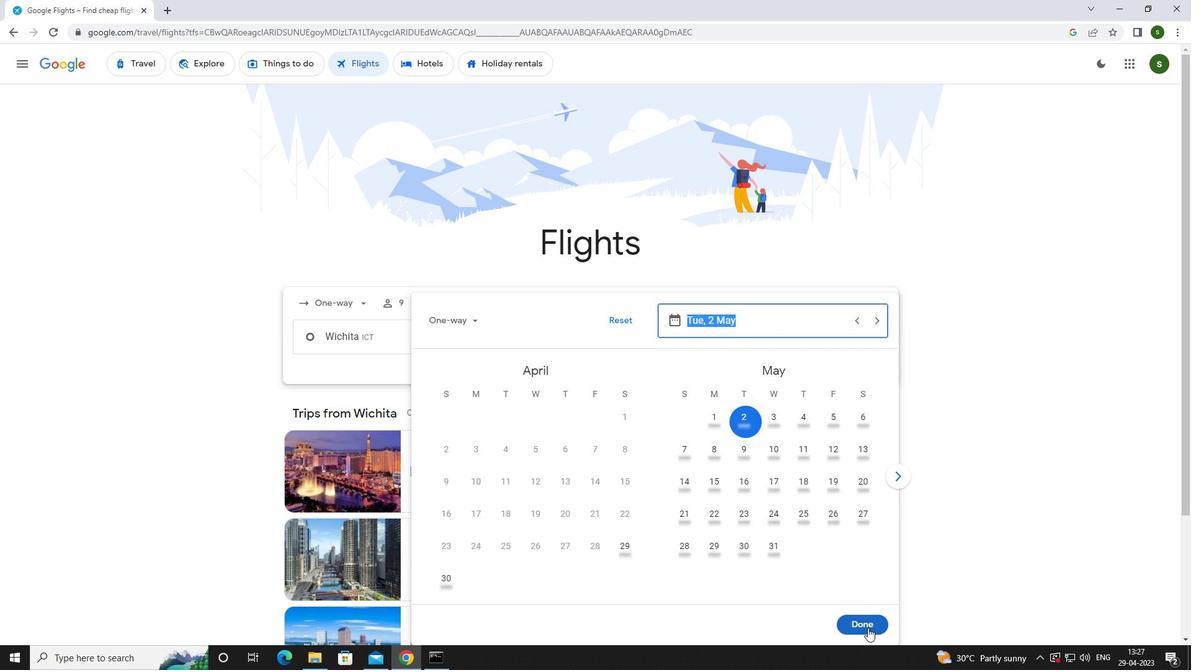 
Action: Mouse moved to (595, 381)
Screenshot: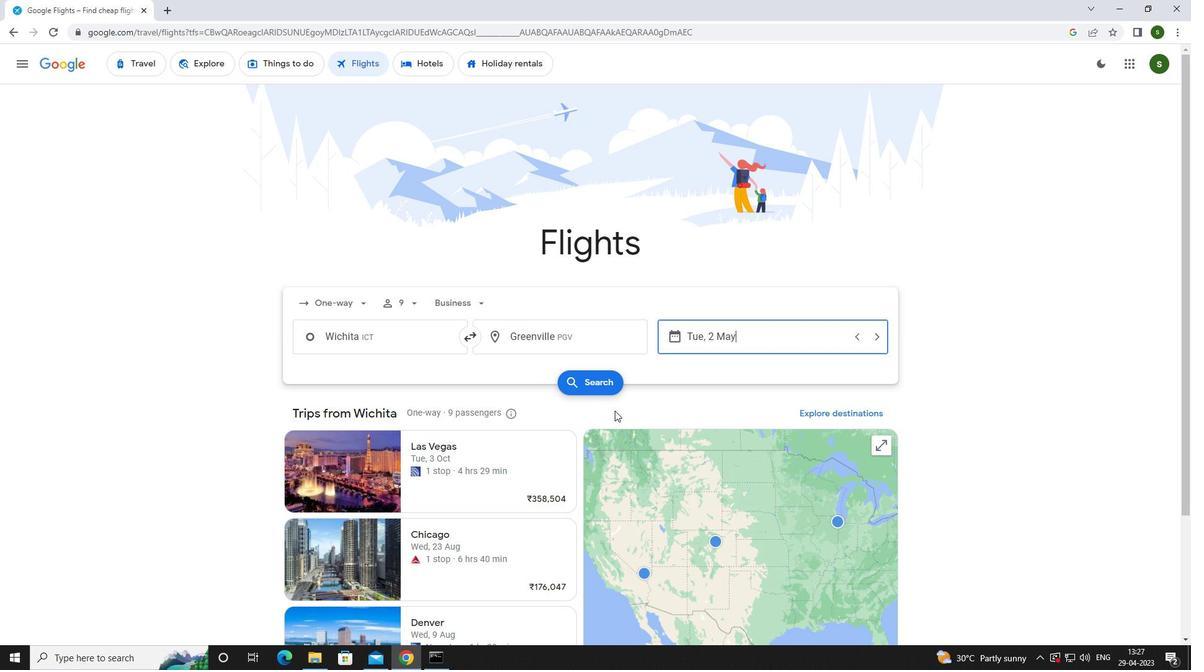 
Action: Mouse pressed left at (595, 381)
Screenshot: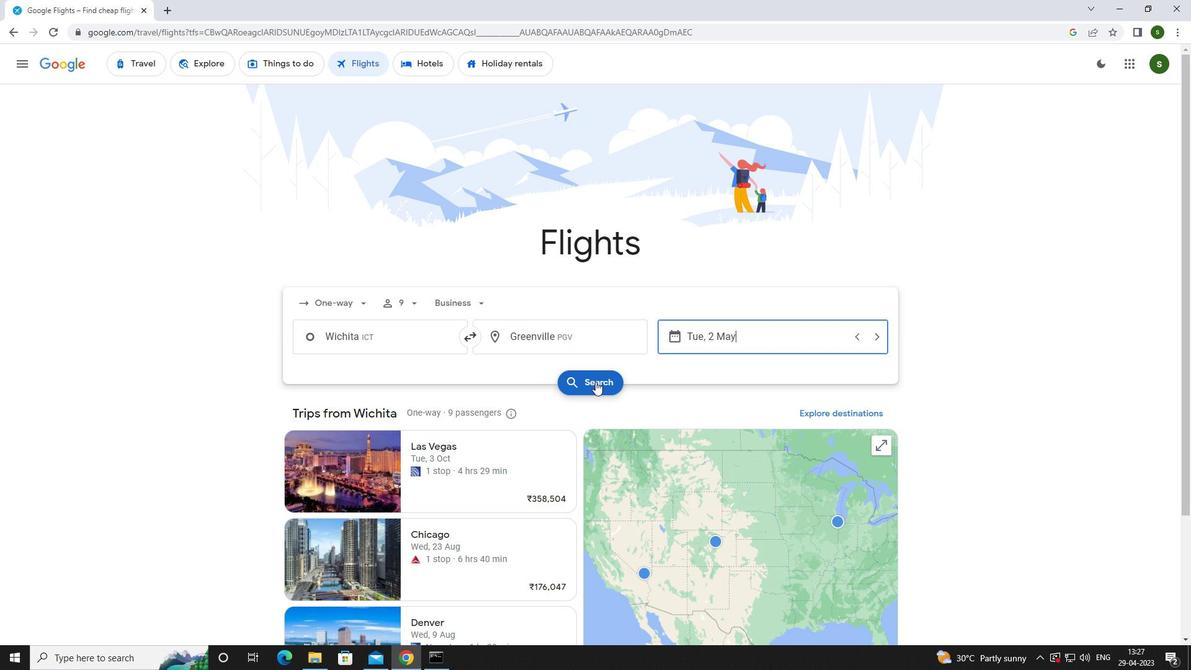 
Action: Mouse moved to (287, 171)
Screenshot: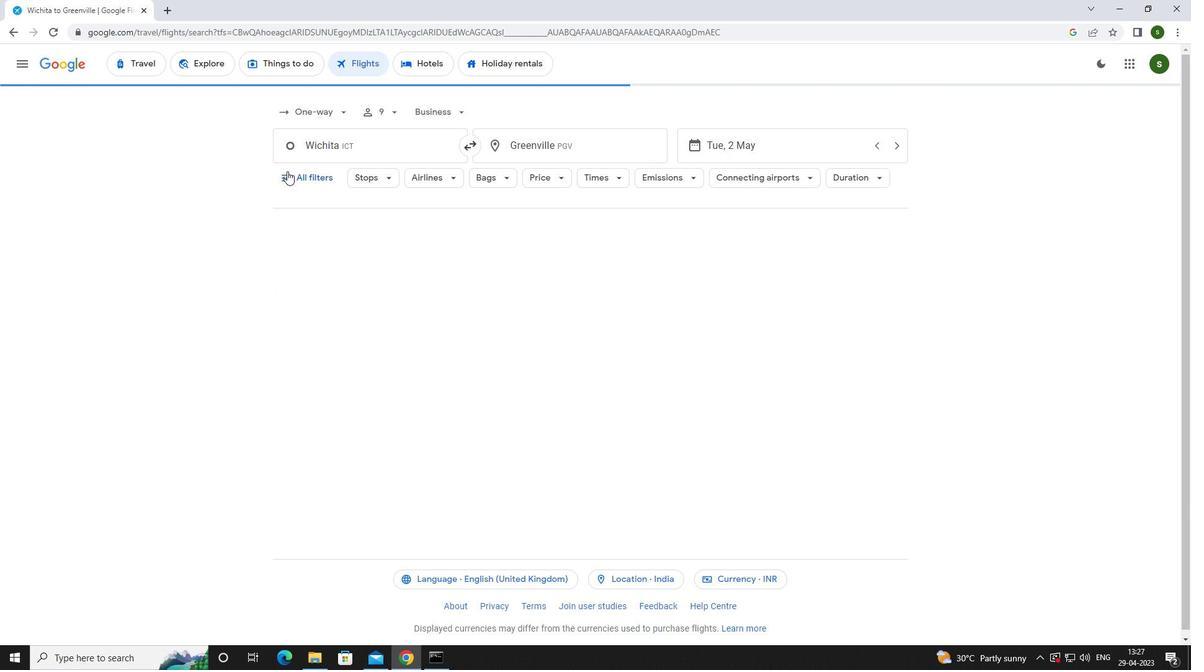 
Action: Mouse pressed left at (287, 171)
Screenshot: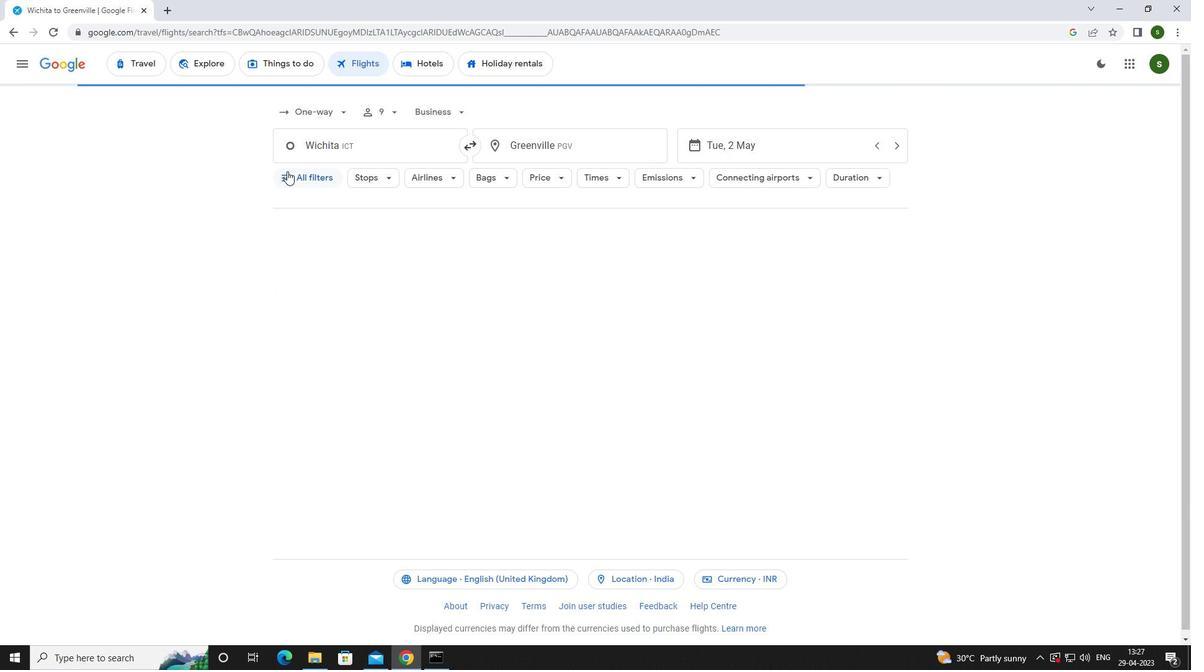 
Action: Mouse moved to (380, 327)
Screenshot: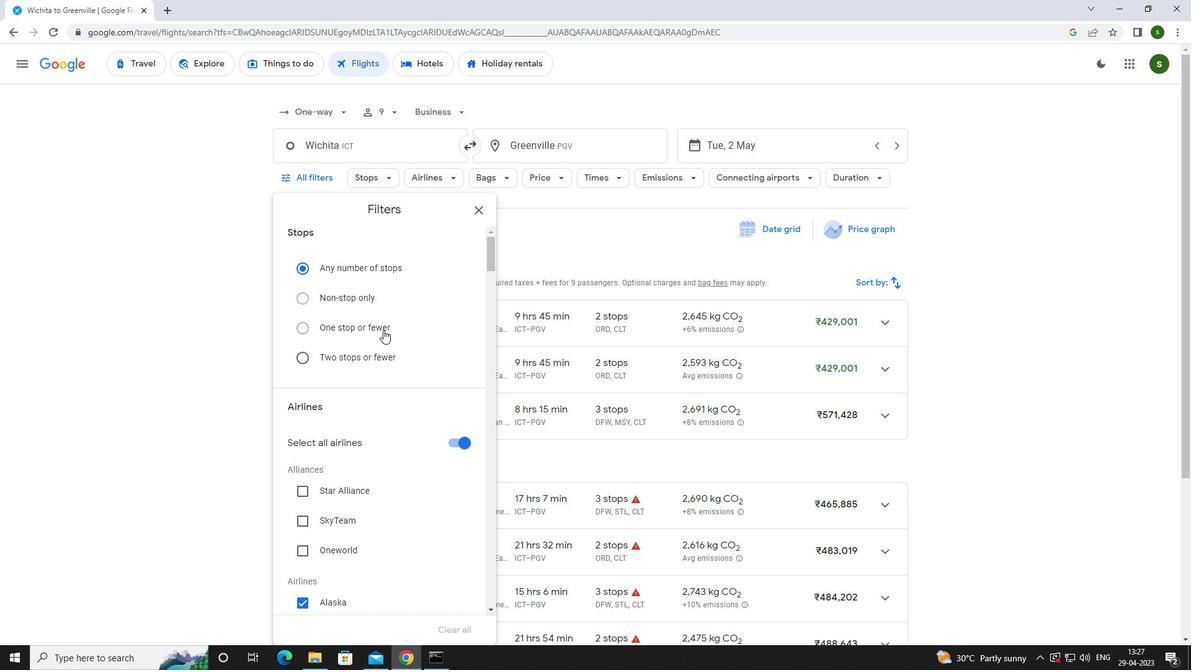 
Action: Mouse scrolled (380, 326) with delta (0, 0)
Screenshot: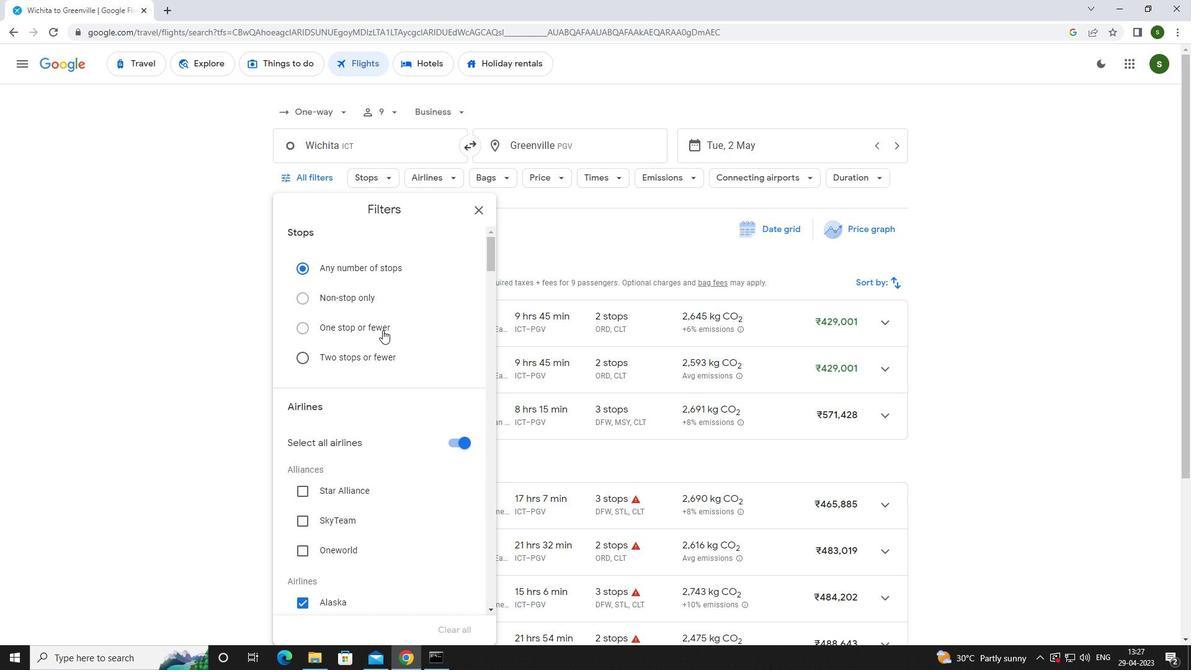 
Action: Mouse scrolled (380, 326) with delta (0, 0)
Screenshot: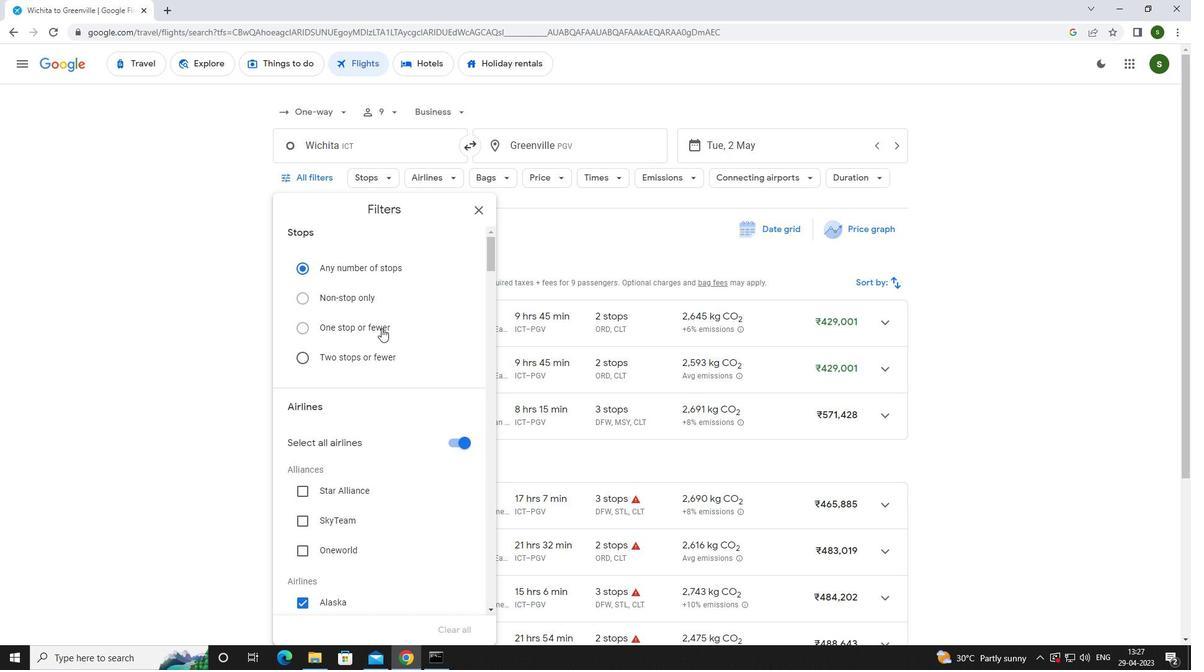 
Action: Mouse scrolled (380, 326) with delta (0, 0)
Screenshot: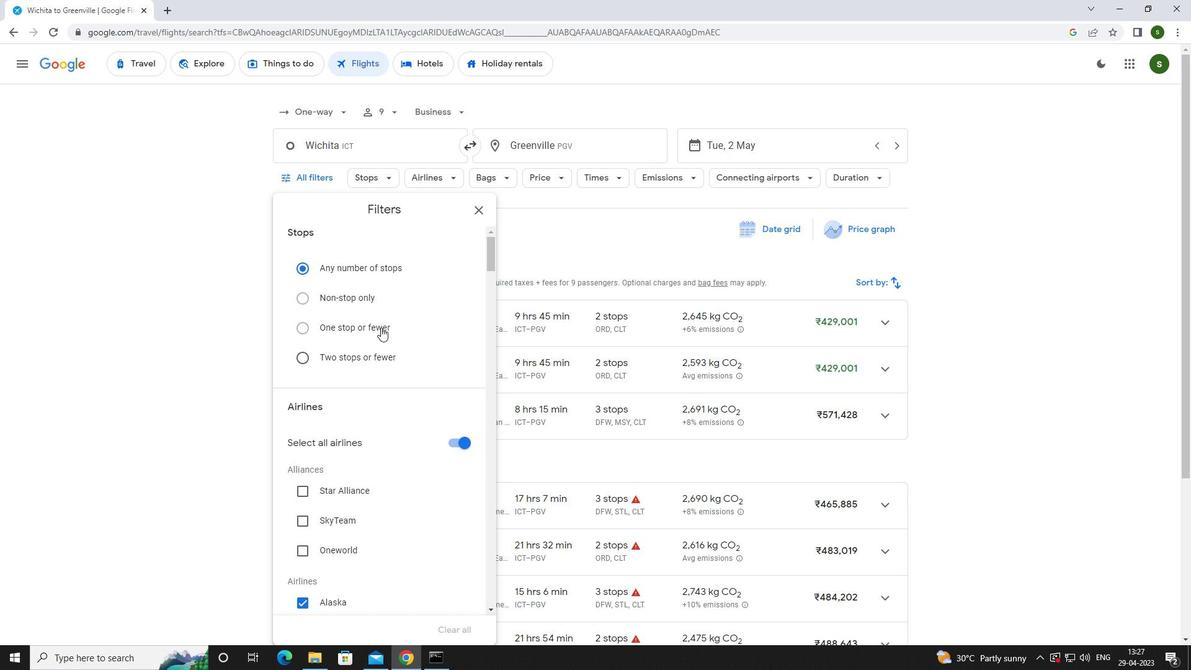 
Action: Mouse scrolled (380, 326) with delta (0, 0)
Screenshot: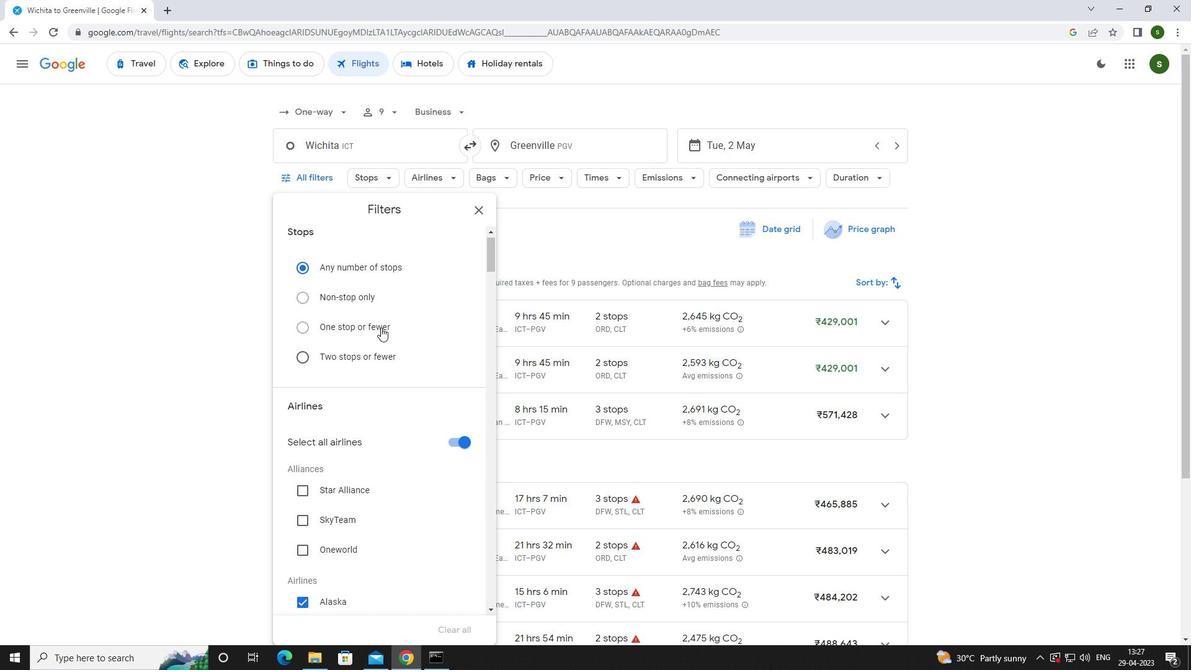 
Action: Mouse scrolled (380, 326) with delta (0, 0)
Screenshot: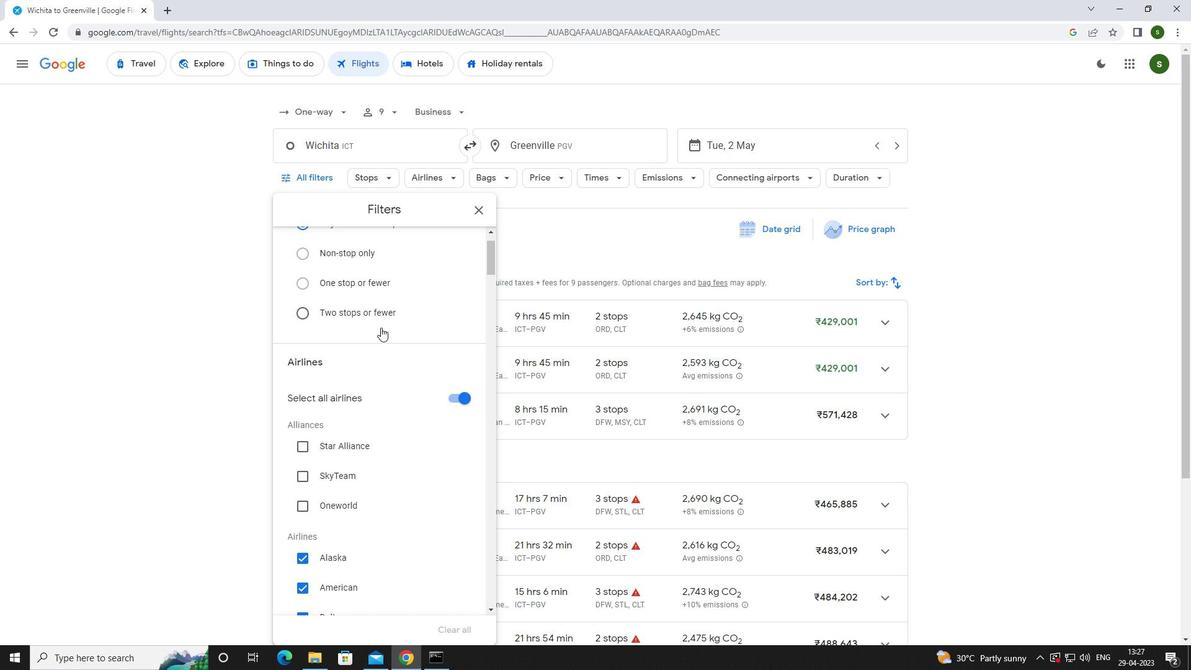
Action: Mouse moved to (380, 322)
Screenshot: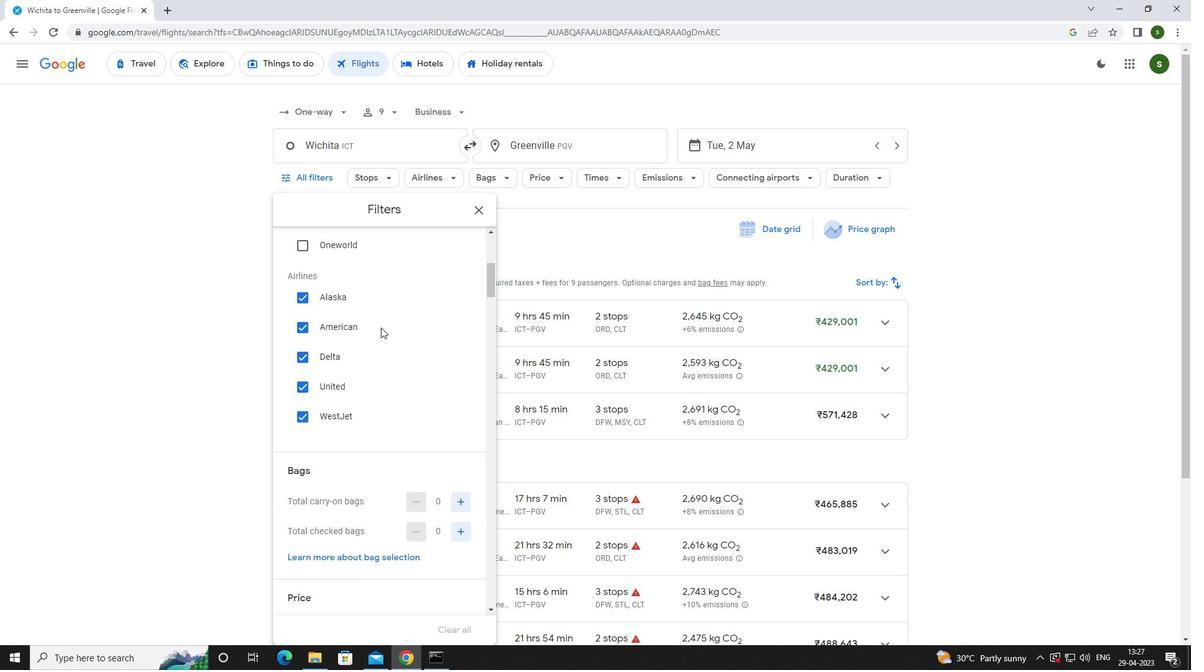 
Action: Mouse scrolled (380, 322) with delta (0, 0)
Screenshot: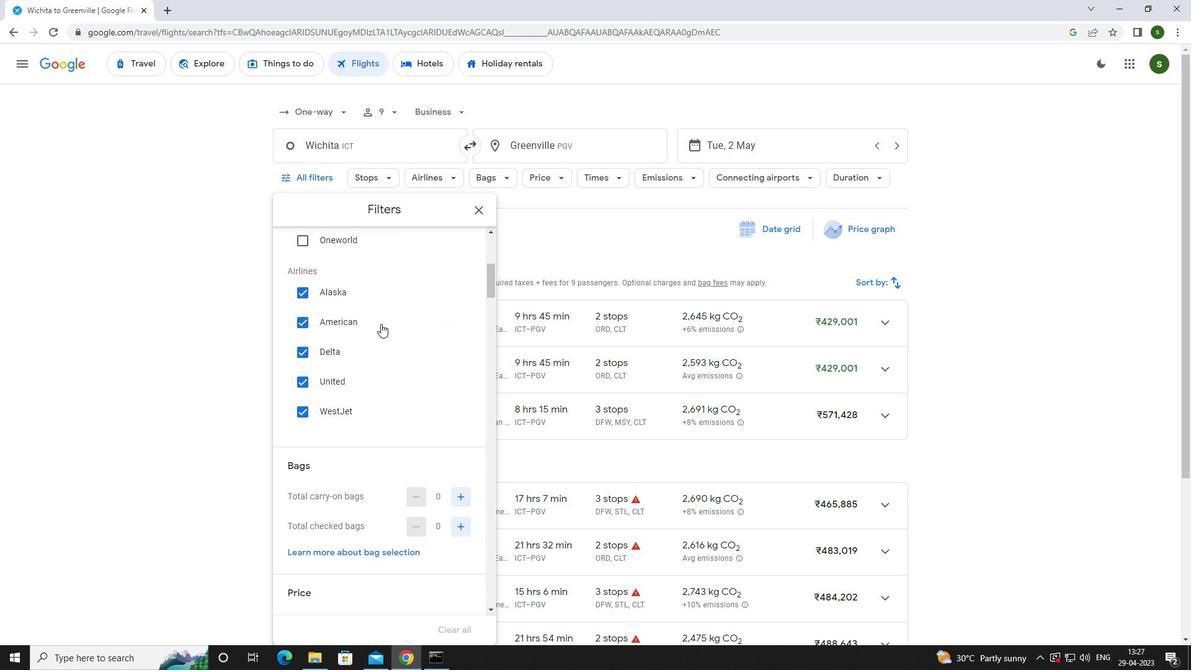 
Action: Mouse scrolled (380, 322) with delta (0, 0)
Screenshot: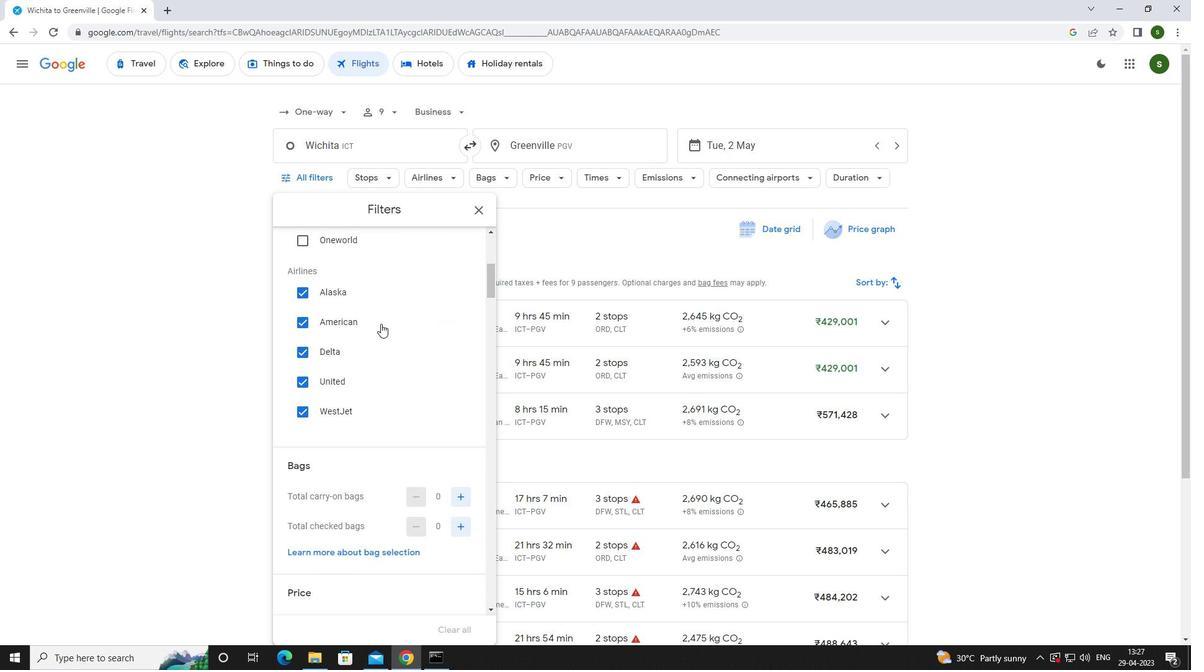 
Action: Mouse scrolled (380, 322) with delta (0, 0)
Screenshot: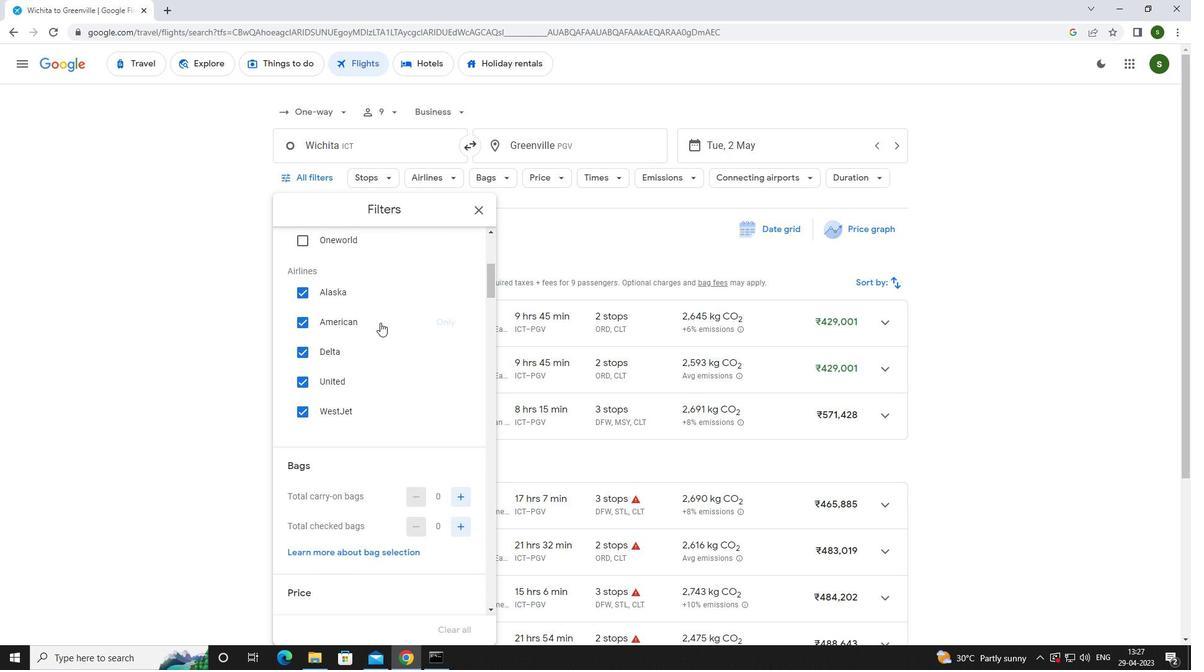 
Action: Mouse moved to (460, 344)
Screenshot: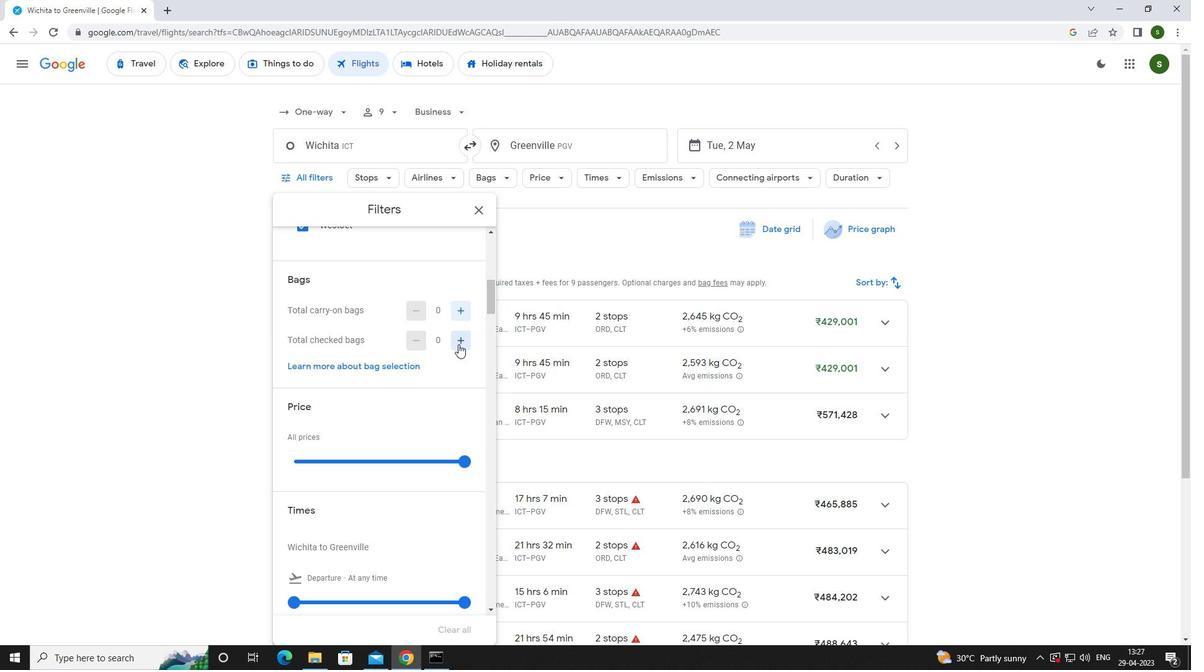 
Action: Mouse pressed left at (460, 344)
Screenshot: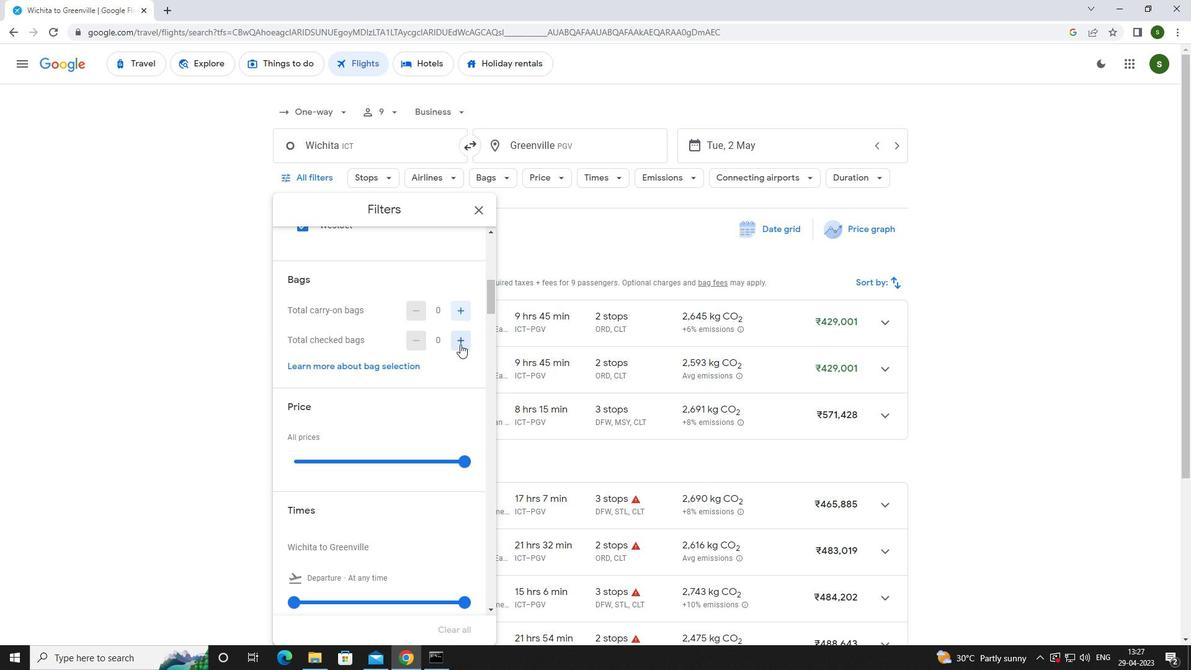 
Action: Mouse pressed left at (460, 344)
Screenshot: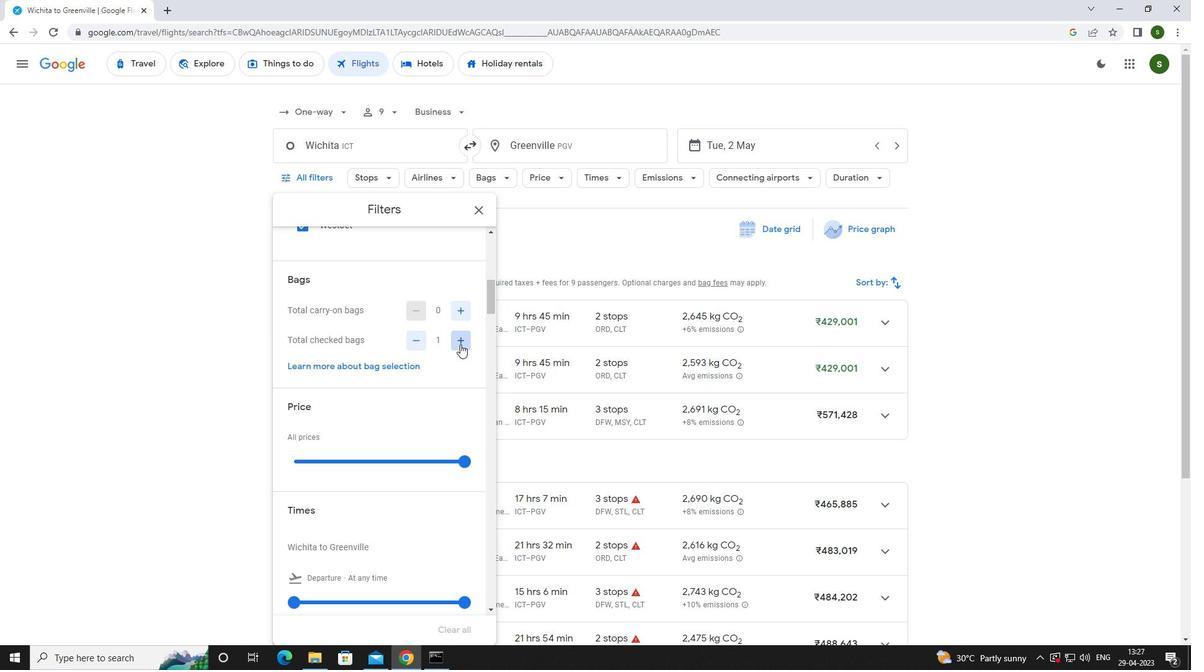 
Action: Mouse moved to (383, 380)
Screenshot: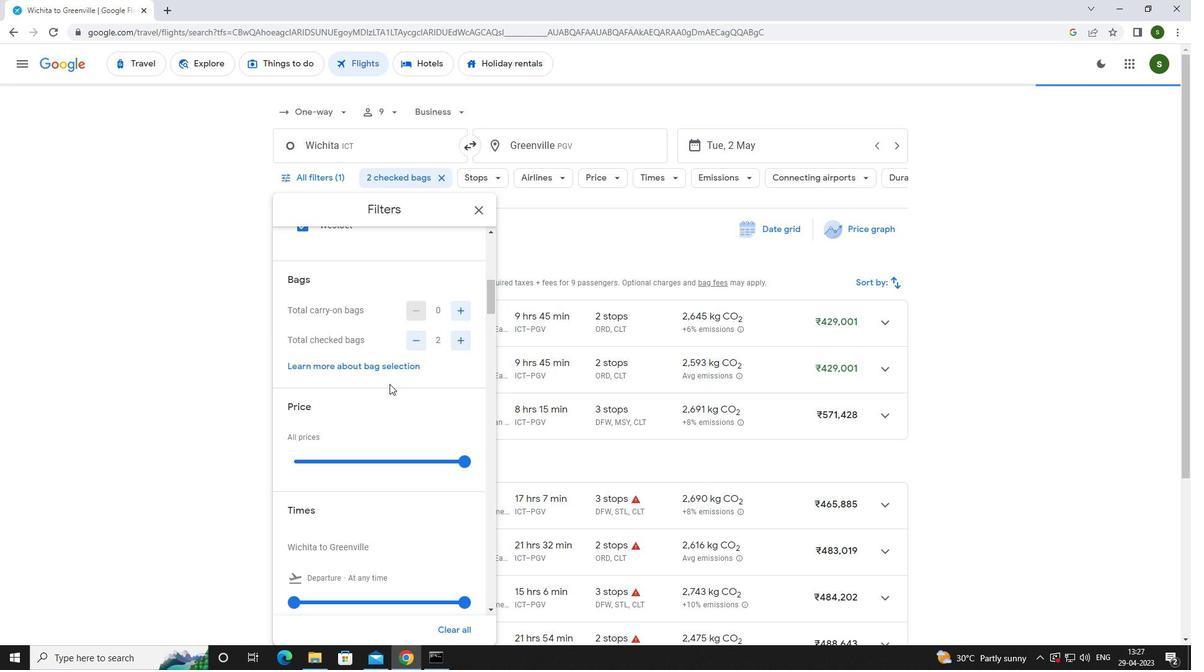 
Action: Mouse scrolled (383, 379) with delta (0, 0)
Screenshot: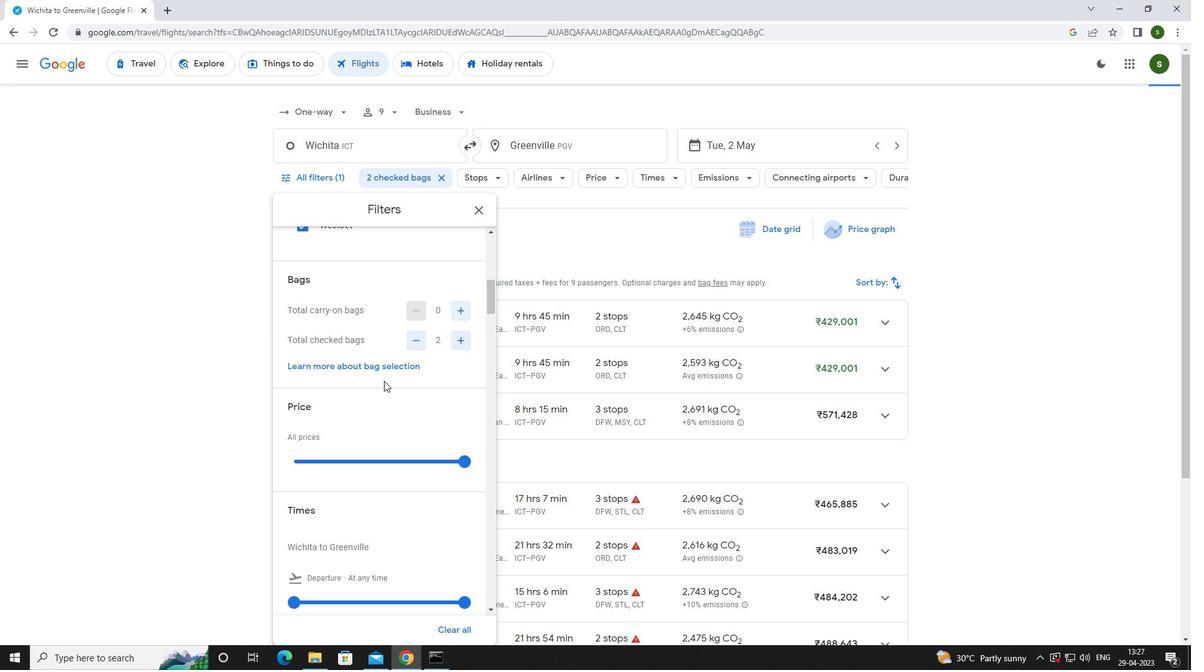 
Action: Mouse scrolled (383, 379) with delta (0, 0)
Screenshot: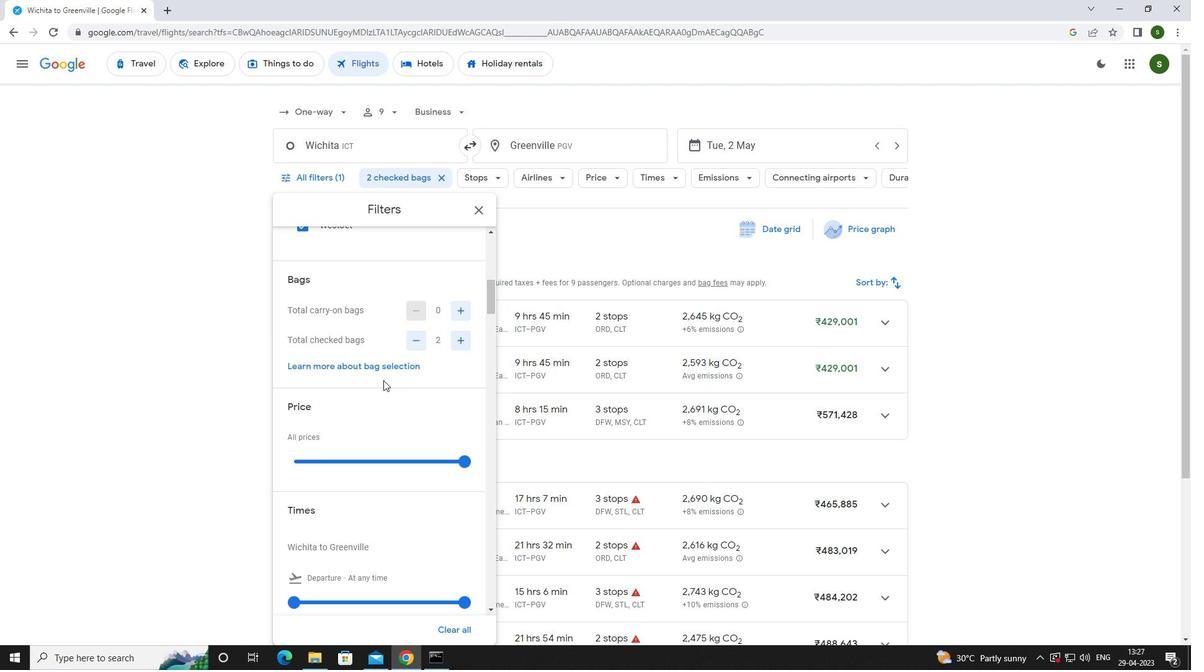 
Action: Mouse moved to (363, 391)
Screenshot: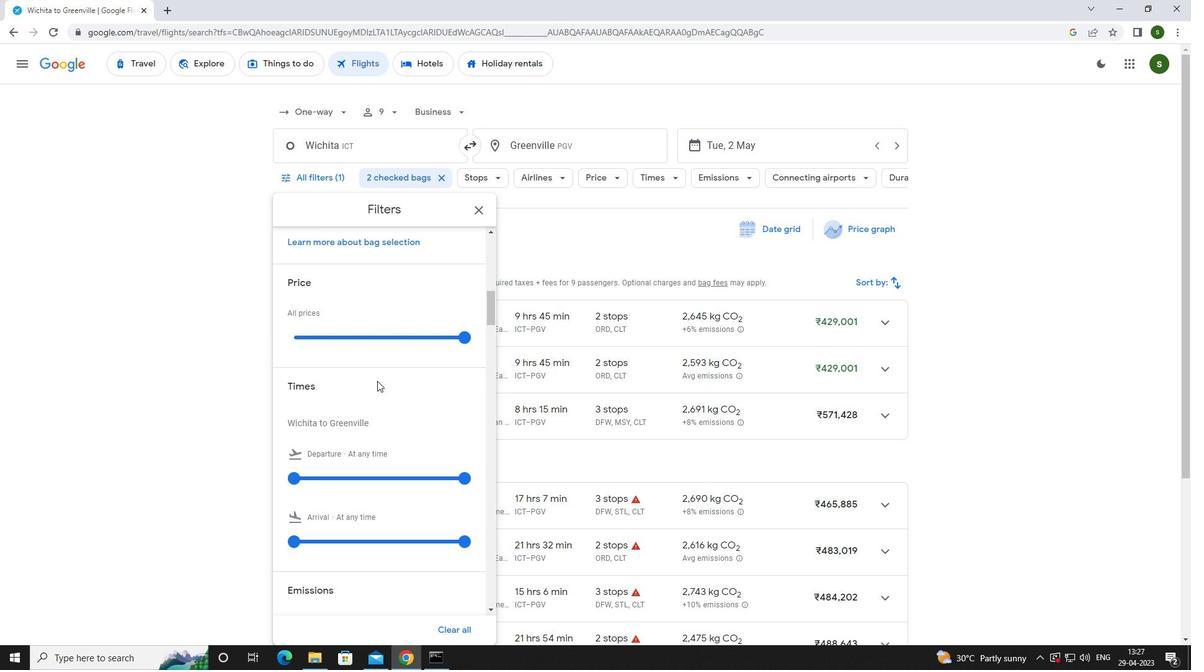 
Action: Mouse scrolled (363, 390) with delta (0, 0)
Screenshot: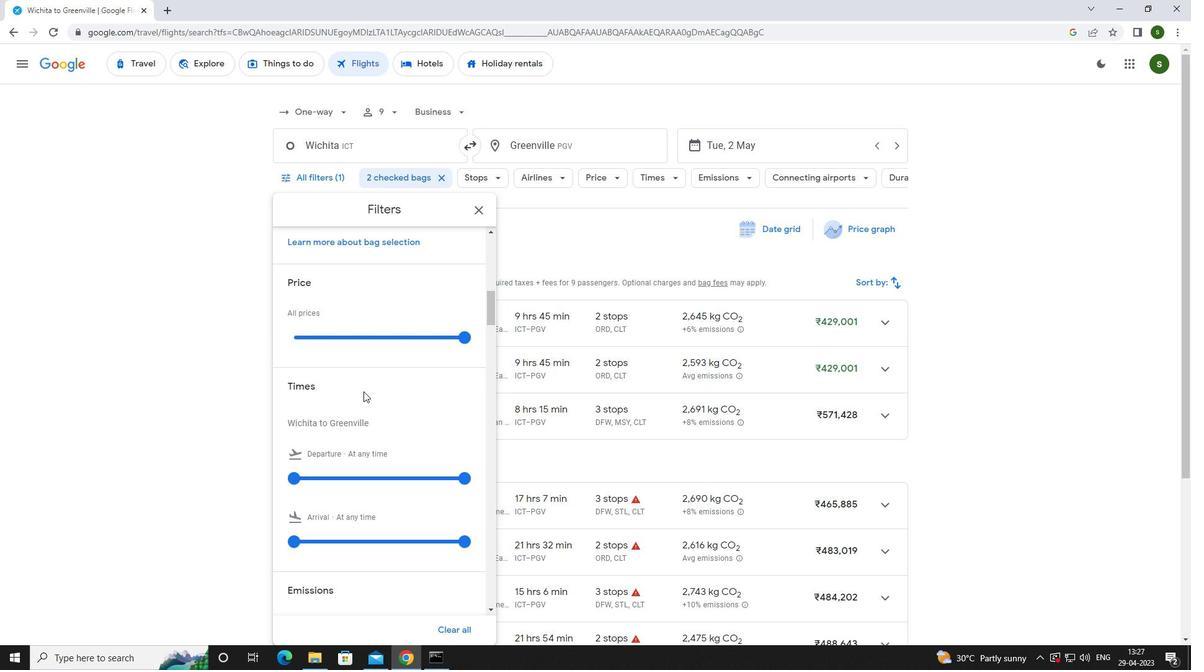 
Action: Mouse scrolled (363, 390) with delta (0, 0)
Screenshot: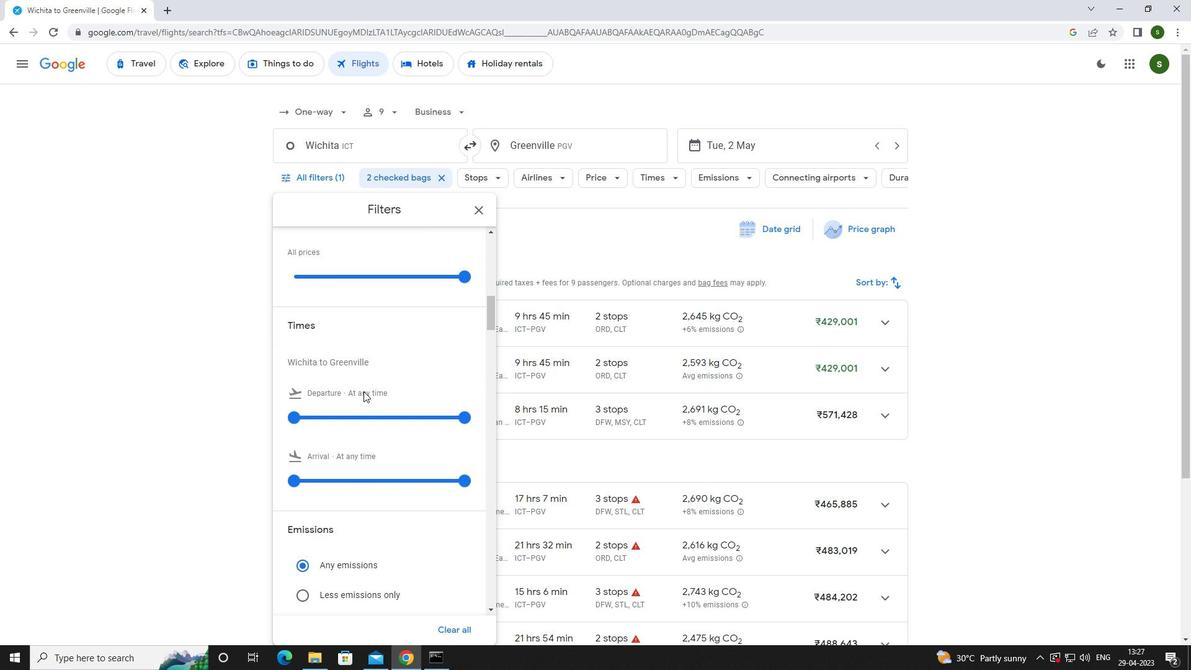 
Action: Mouse moved to (290, 357)
Screenshot: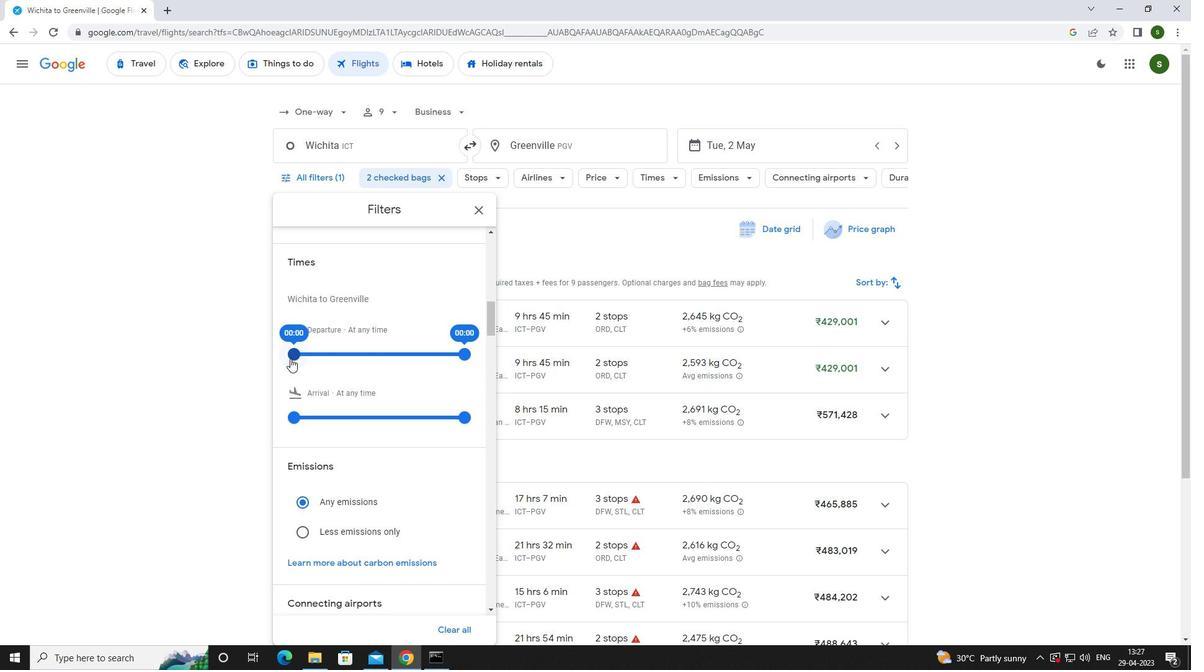 
Action: Mouse pressed left at (290, 357)
Screenshot: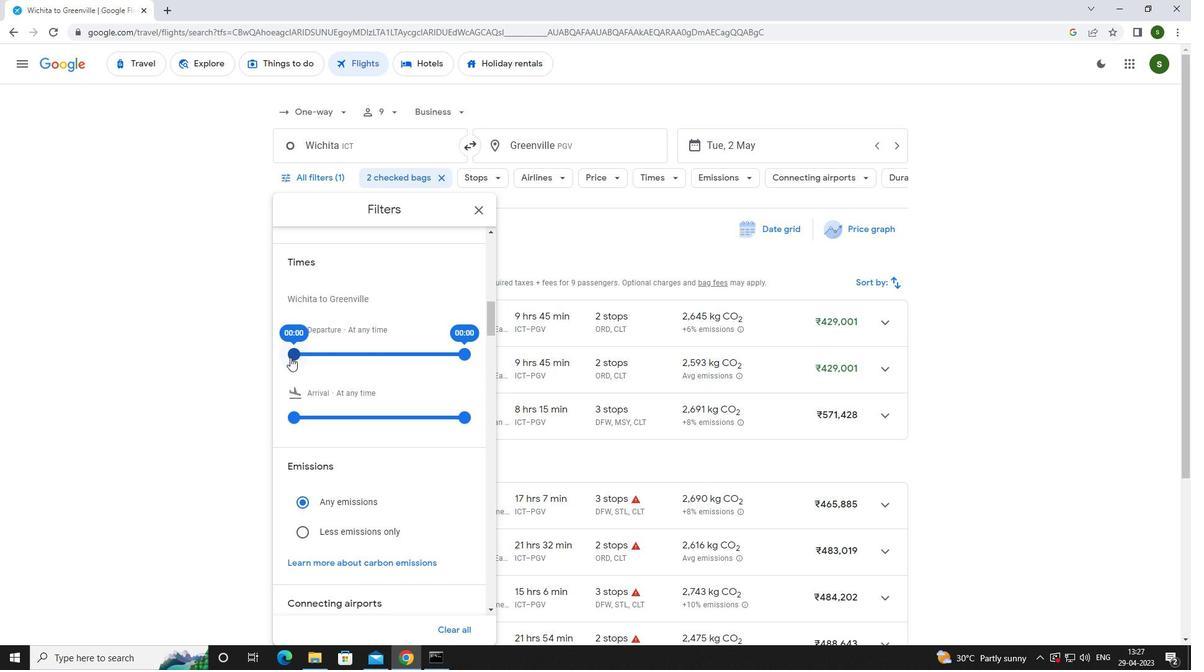 
Action: Mouse moved to (424, 348)
Screenshot: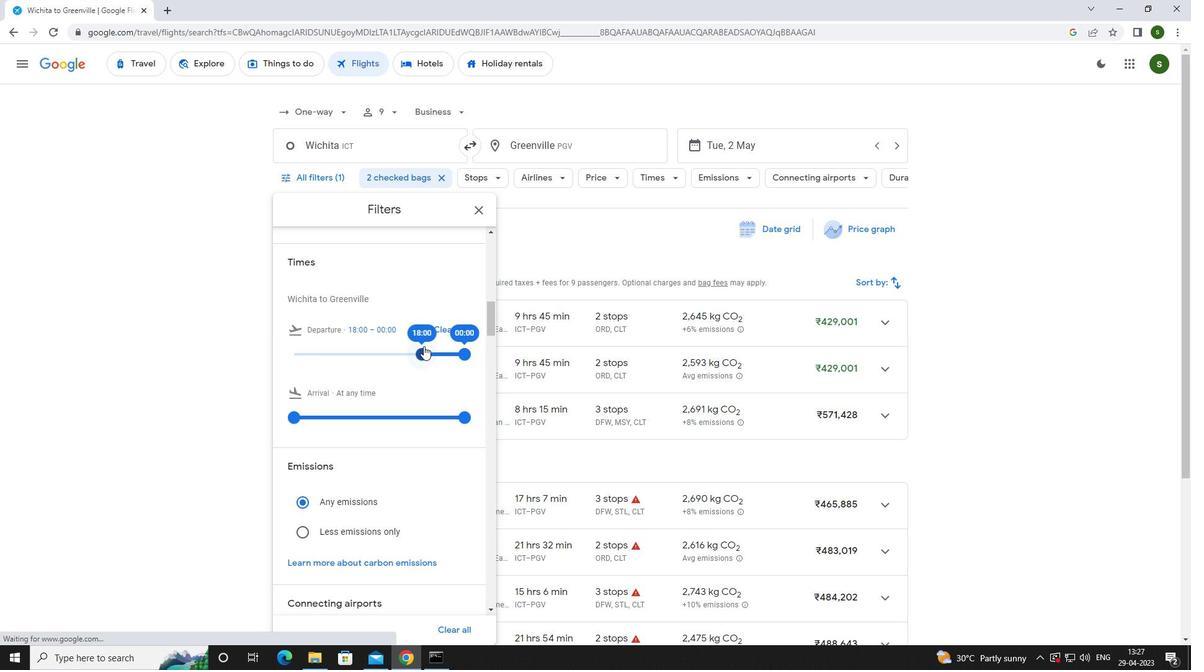 
Action: Mouse pressed left at (424, 348)
Screenshot: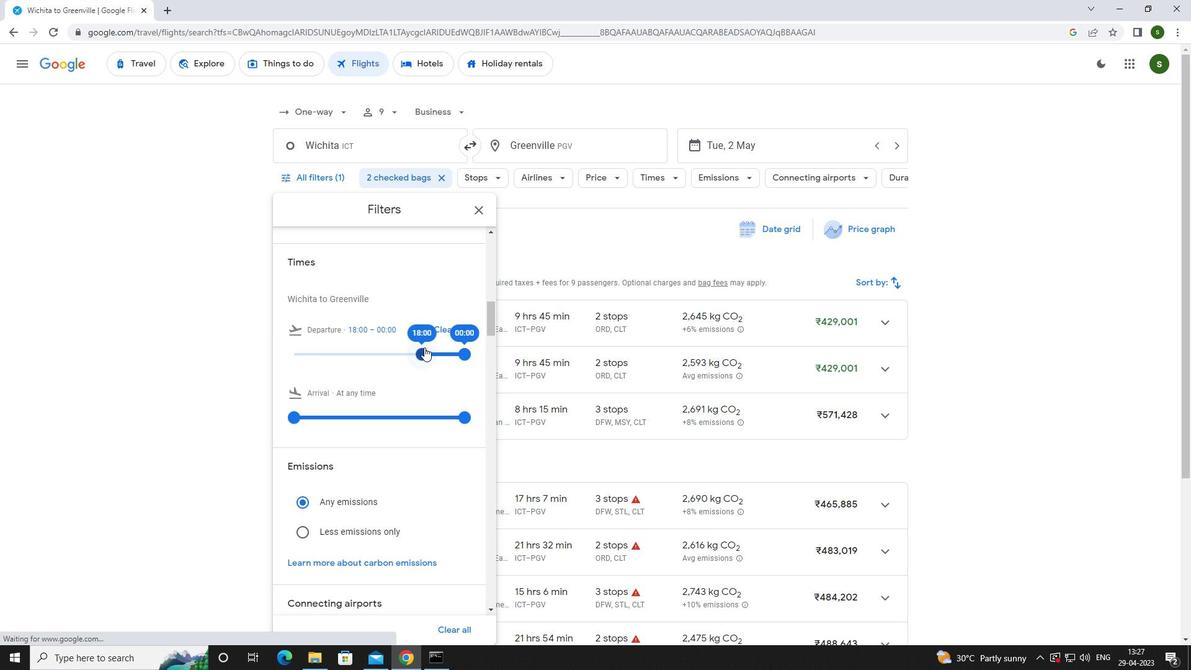 
Action: Mouse moved to (609, 233)
Screenshot: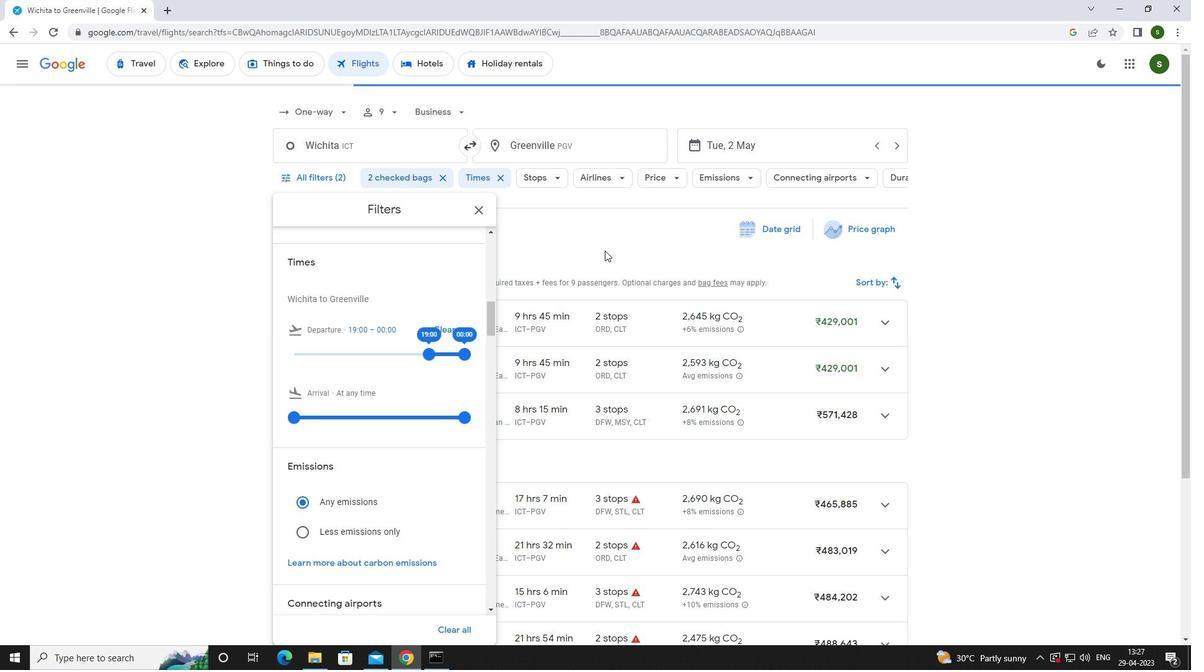 
Action: Mouse pressed left at (609, 233)
Screenshot: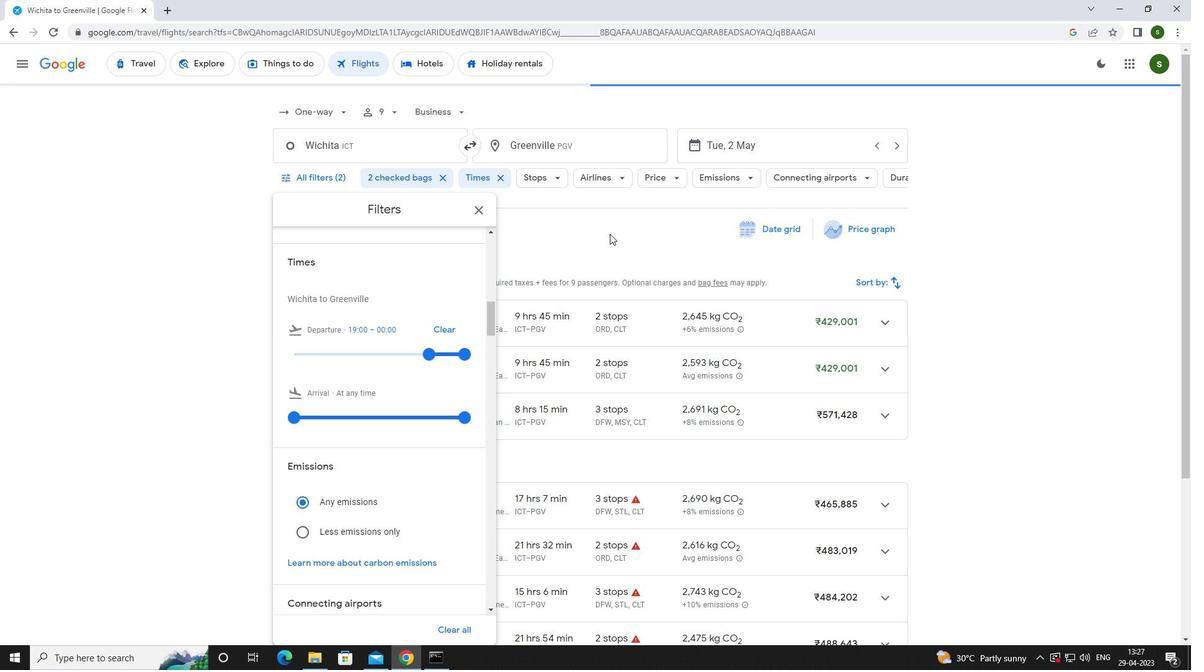 
Action: Mouse moved to (607, 233)
Screenshot: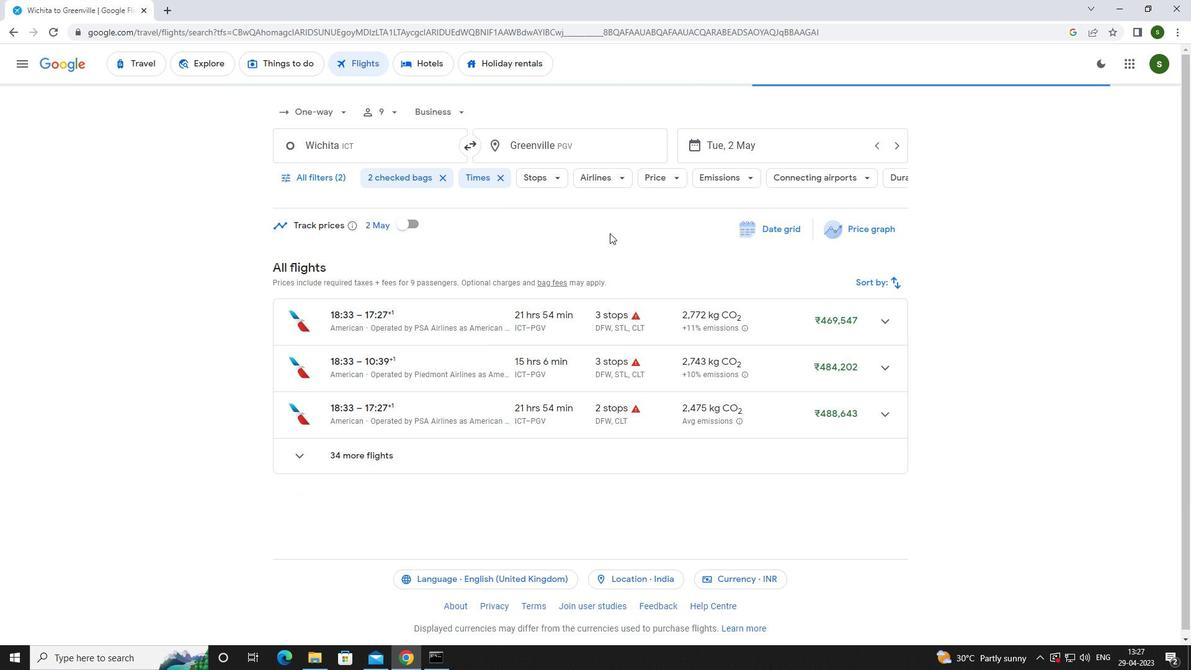 
